 Task: Add a signature Aiden Davis containing Best regards, Aiden Davis to email address softage.10@softage.net and add a folder Business continuity
Action: Mouse moved to (103, 114)
Screenshot: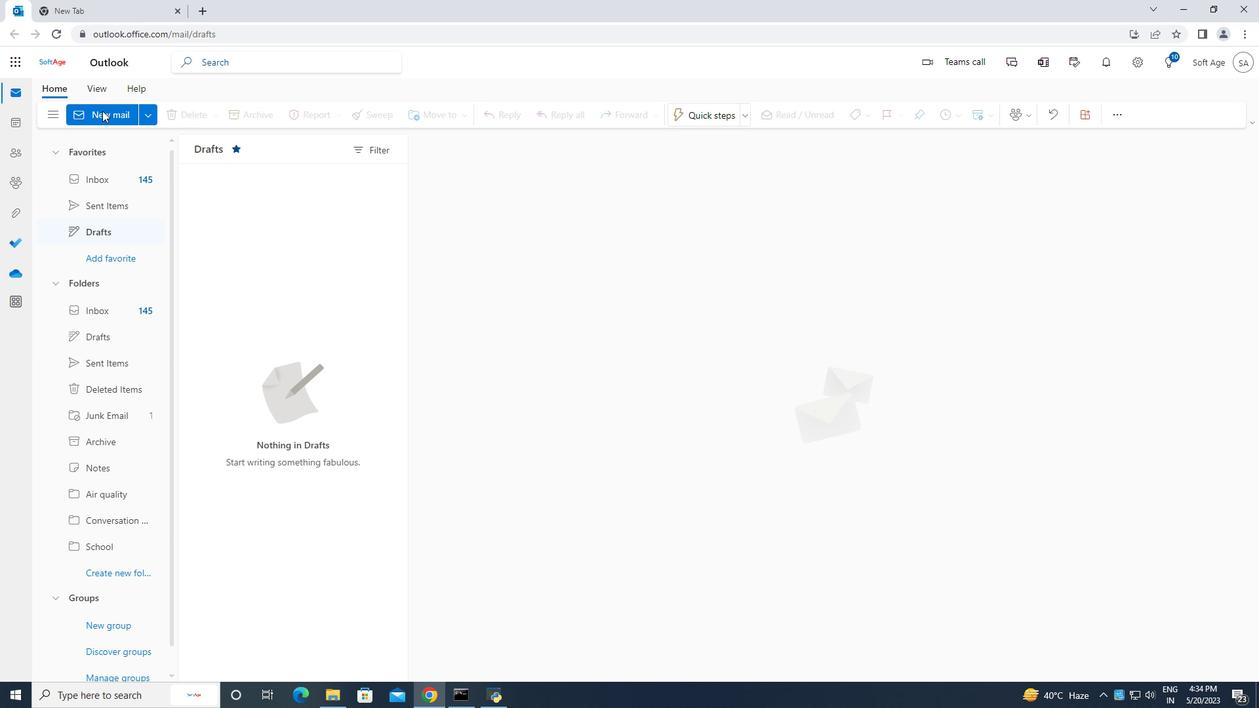 
Action: Mouse pressed left at (103, 114)
Screenshot: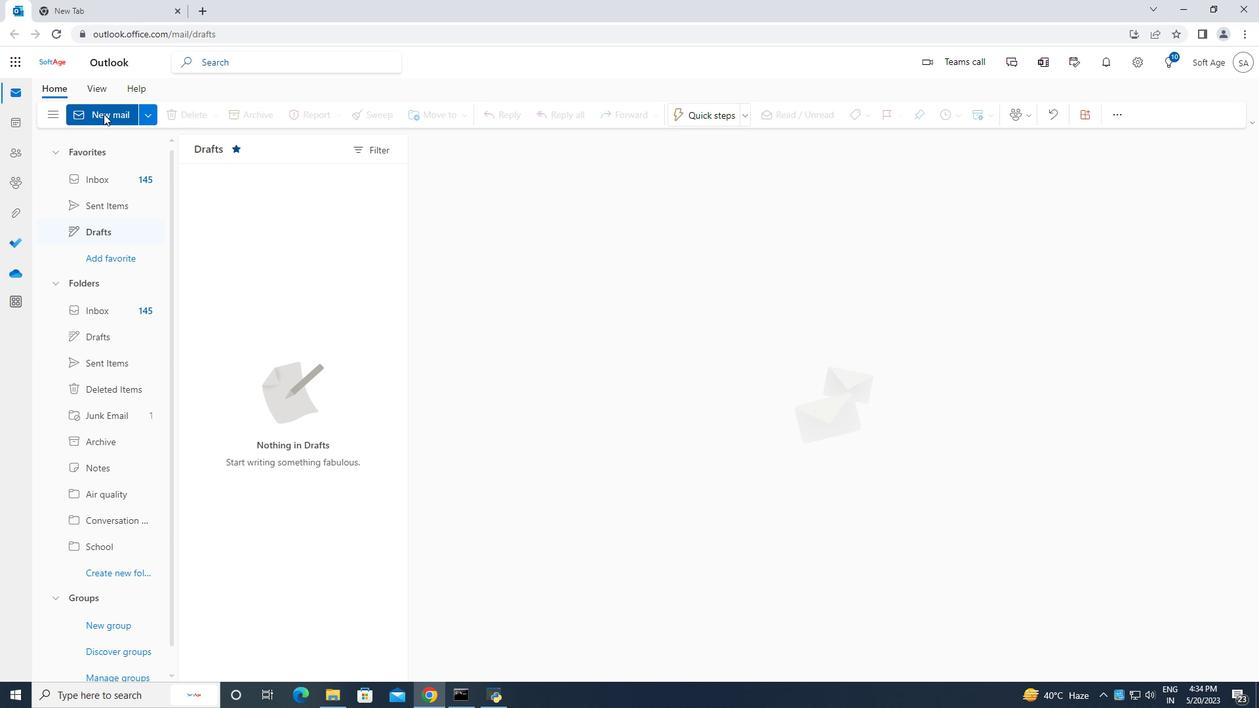 
Action: Mouse moved to (842, 117)
Screenshot: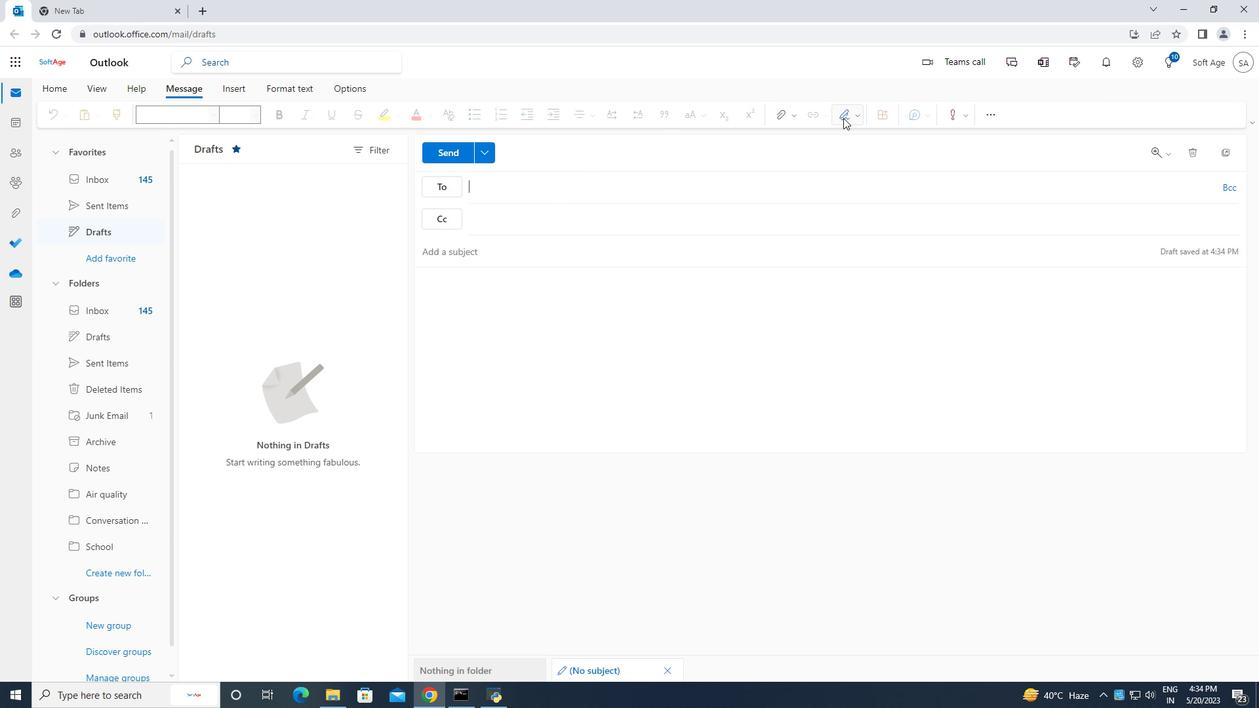 
Action: Mouse pressed left at (842, 117)
Screenshot: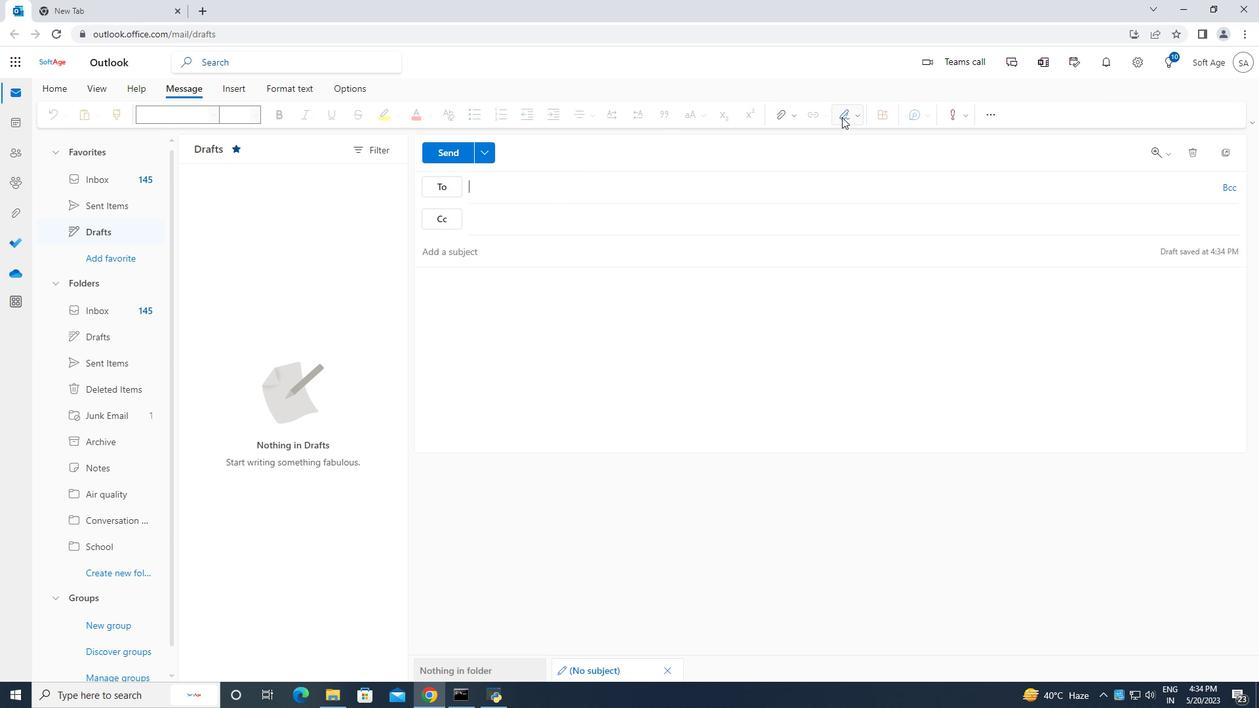
Action: Mouse moved to (805, 168)
Screenshot: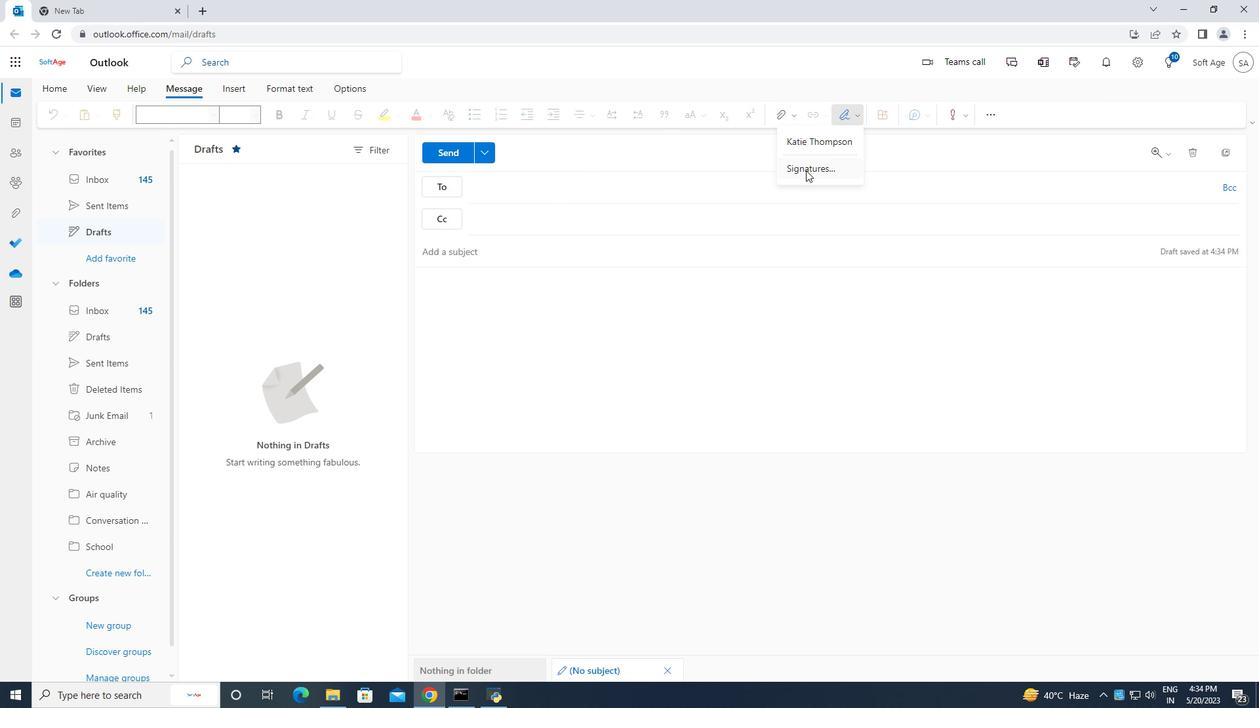 
Action: Mouse pressed left at (805, 168)
Screenshot: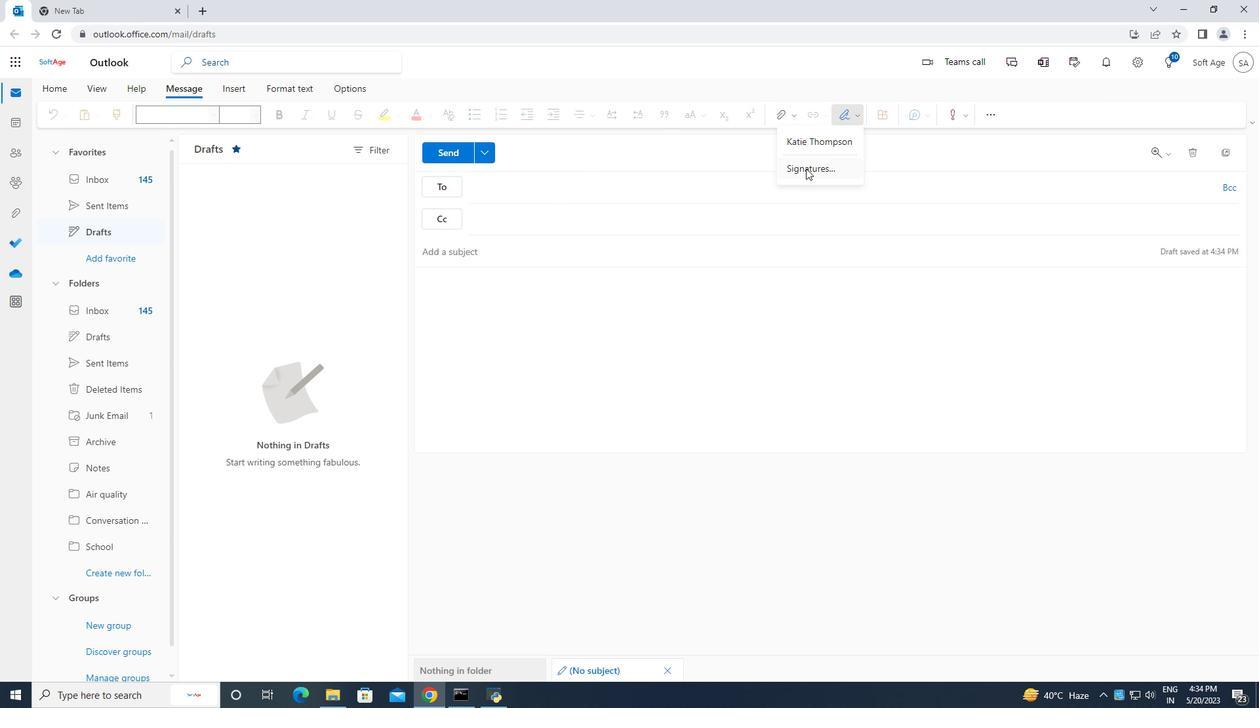 
Action: Mouse moved to (885, 217)
Screenshot: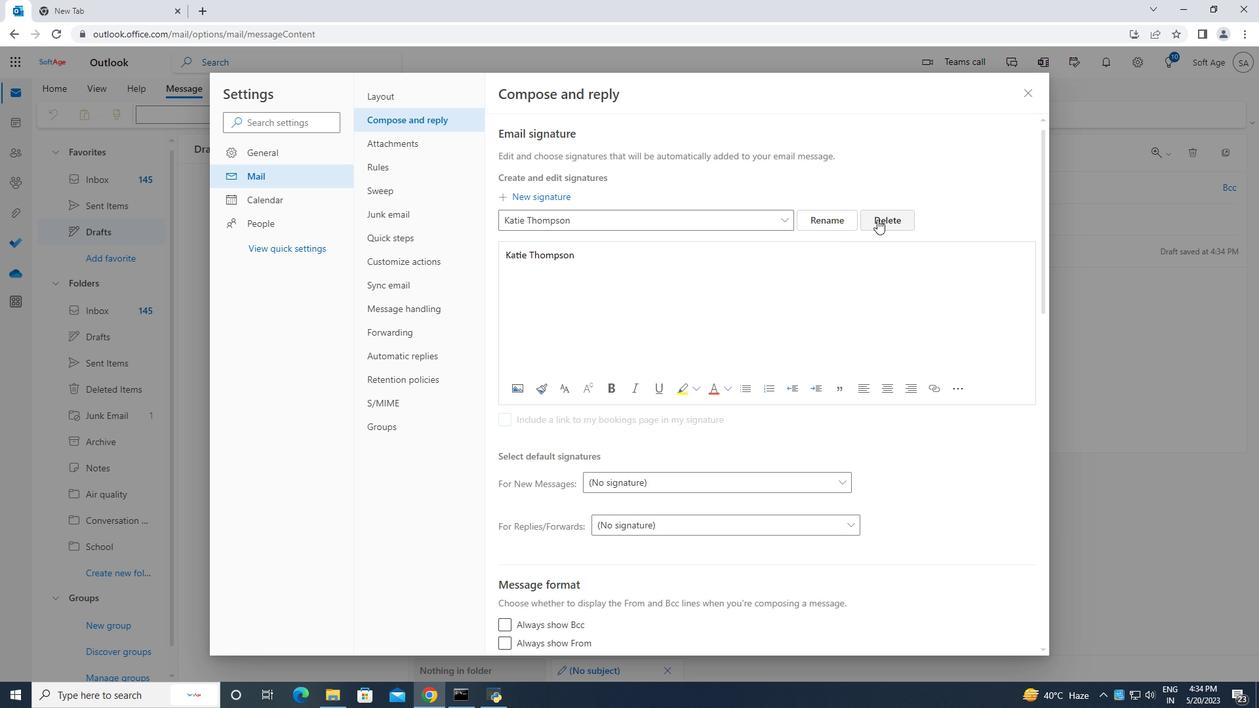 
Action: Mouse pressed left at (885, 217)
Screenshot: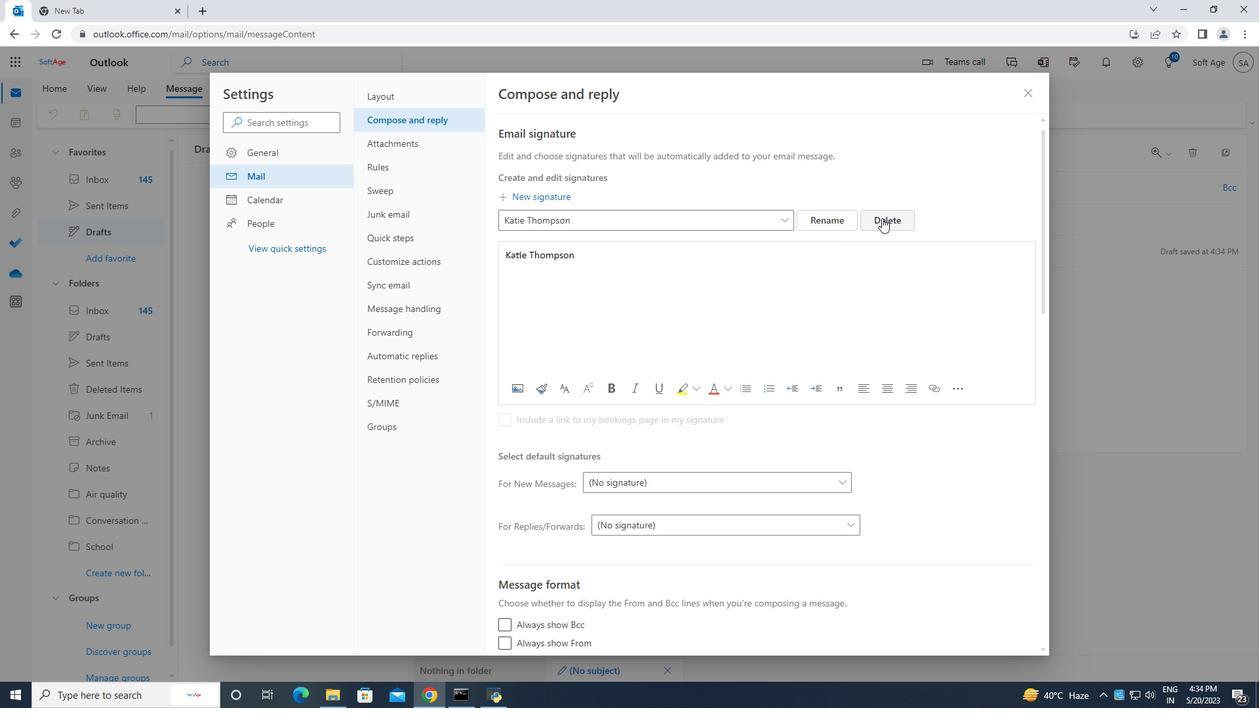
Action: Mouse moved to (629, 220)
Screenshot: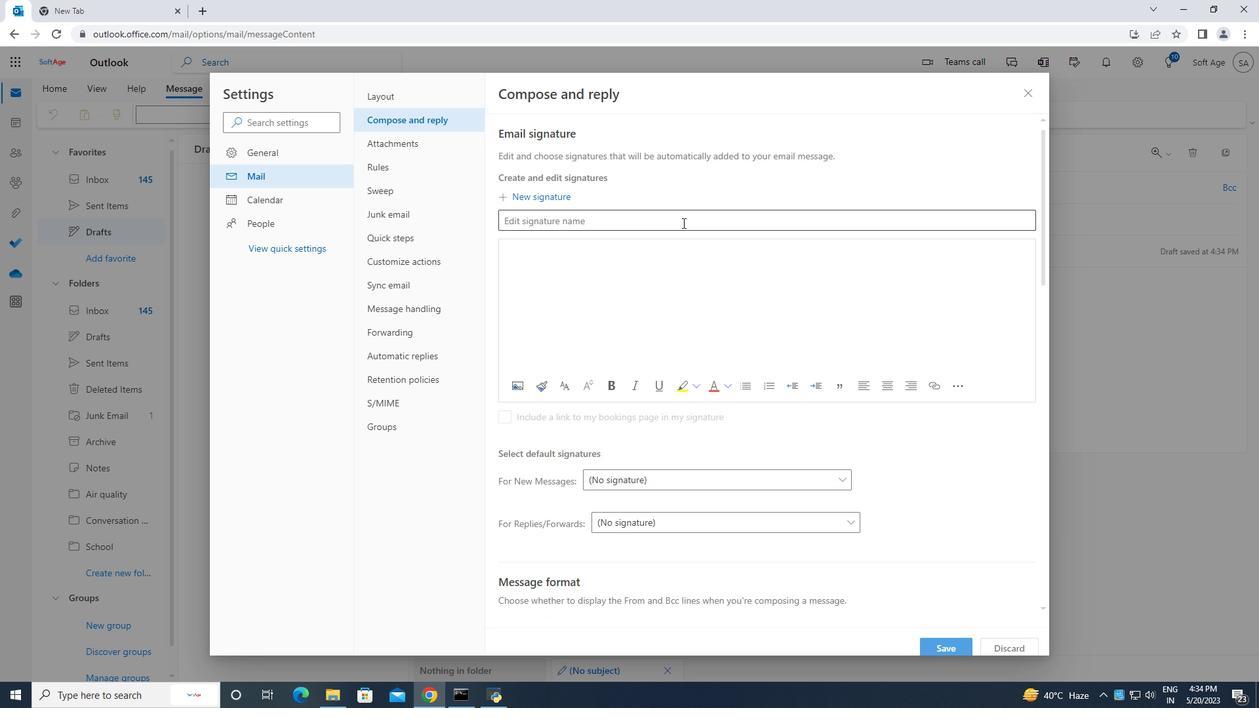 
Action: Mouse pressed left at (629, 220)
Screenshot: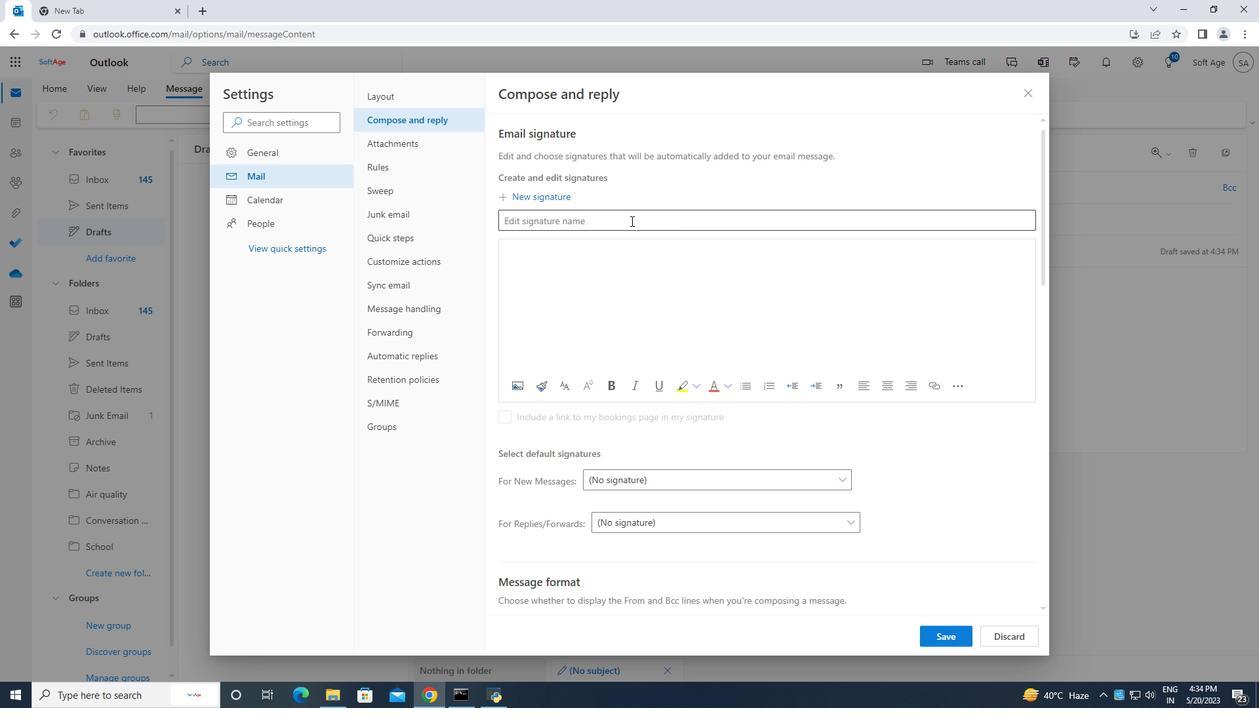 
Action: Key pressed <Key.caps_lock>A<Key.caps_lock>dieb<Key.backspace>n<Key.space><Key.backspace><Key.backspace><Key.backspace><Key.backspace><Key.backspace>iden<Key.space><Key.caps_lock>D<Key.caps_lock>avis
Screenshot: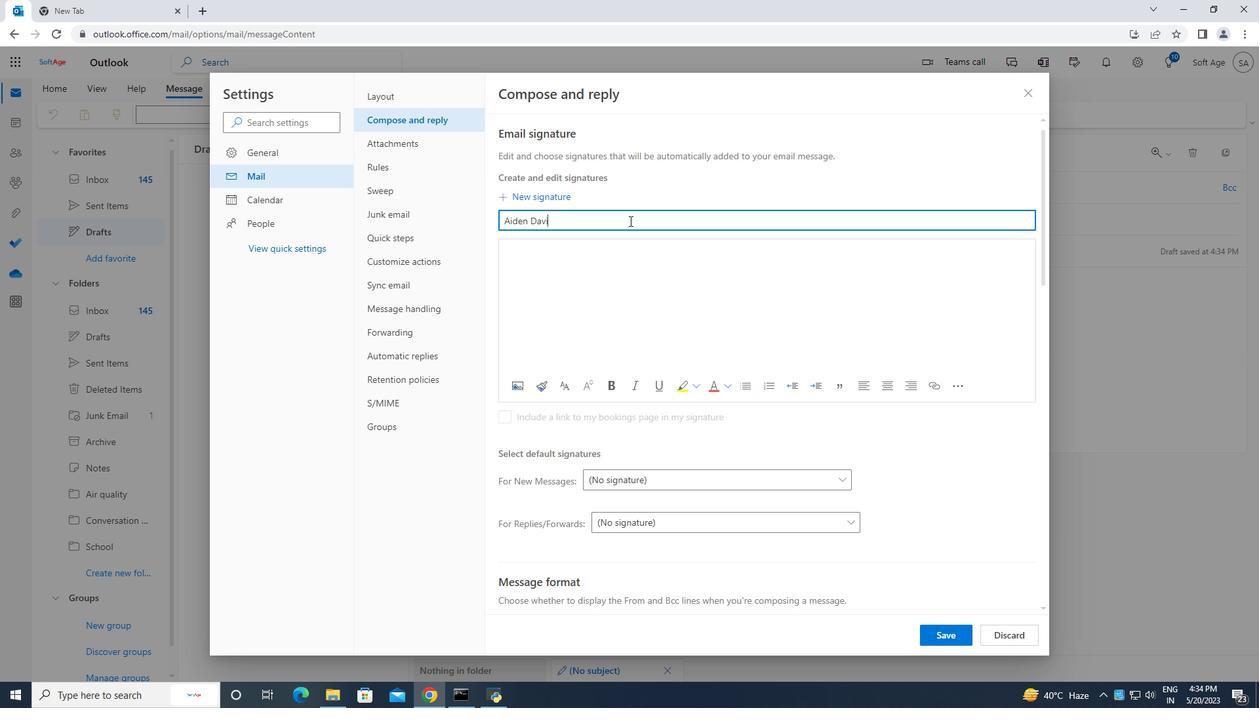 
Action: Mouse moved to (592, 257)
Screenshot: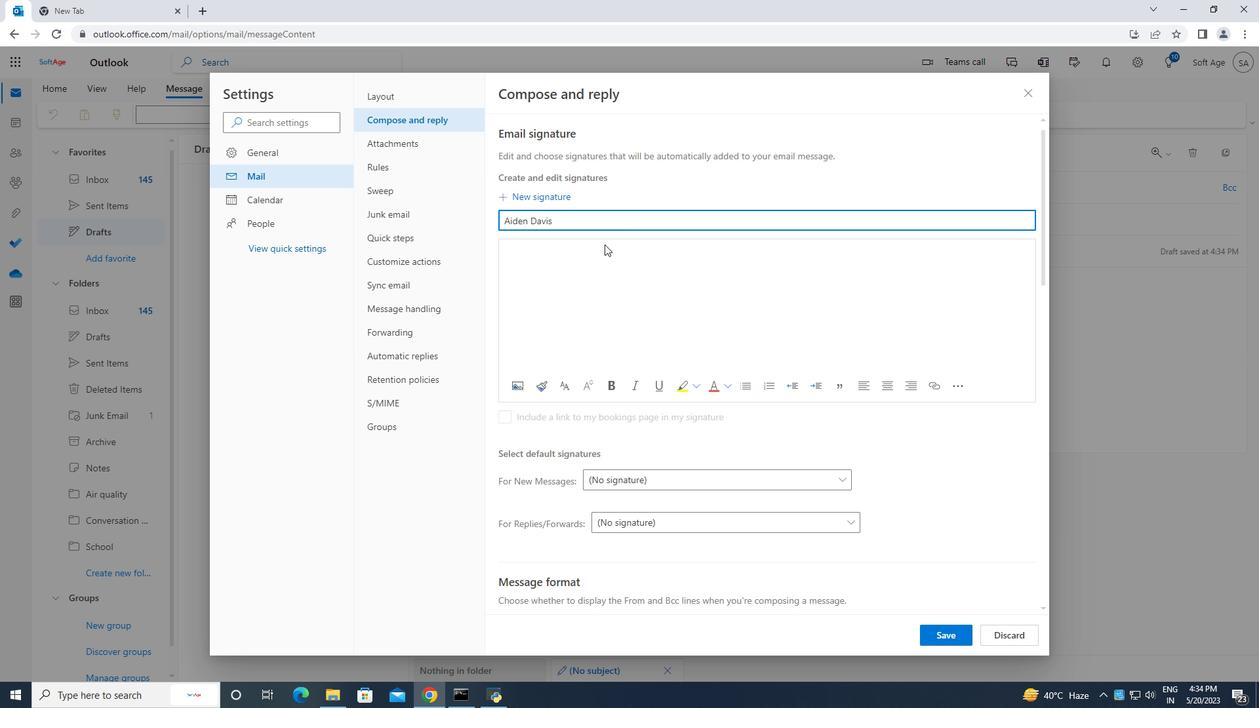 
Action: Mouse pressed left at (592, 257)
Screenshot: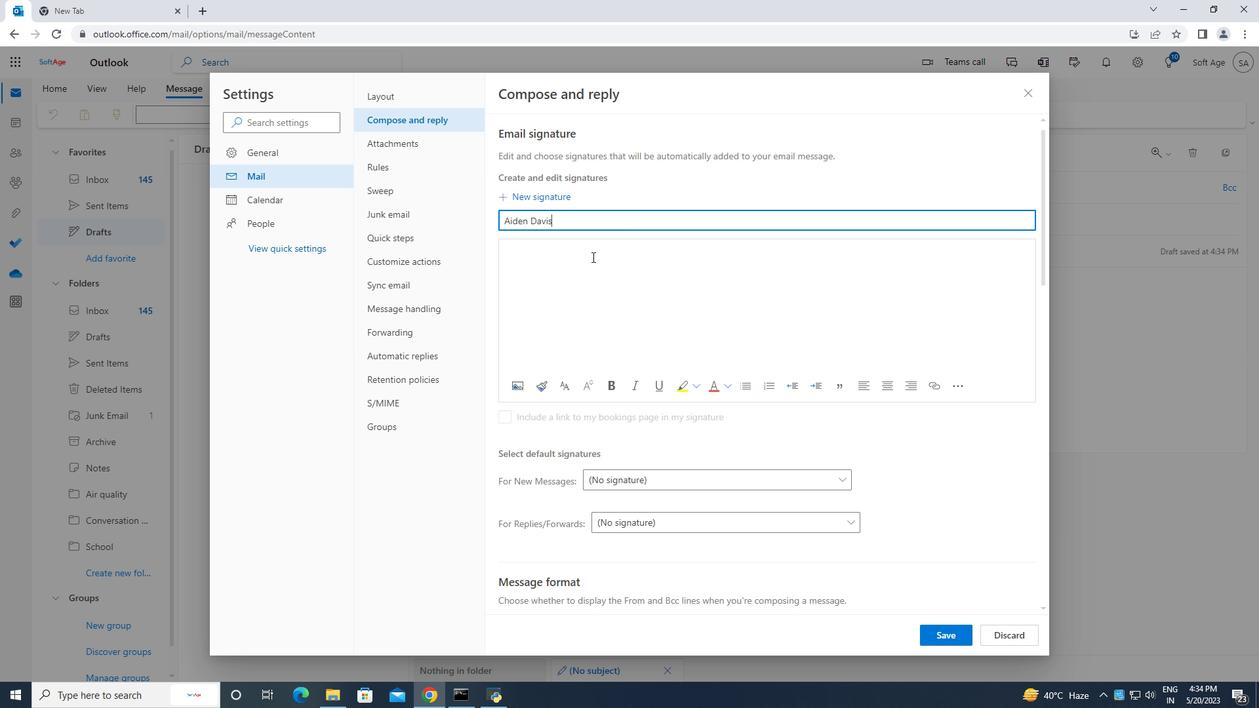 
Action: Key pressed <Key.caps_lock>A<Key.caps_lock>iden<Key.space><Key.caps_lock>D<Key.caps_lock>avas
Screenshot: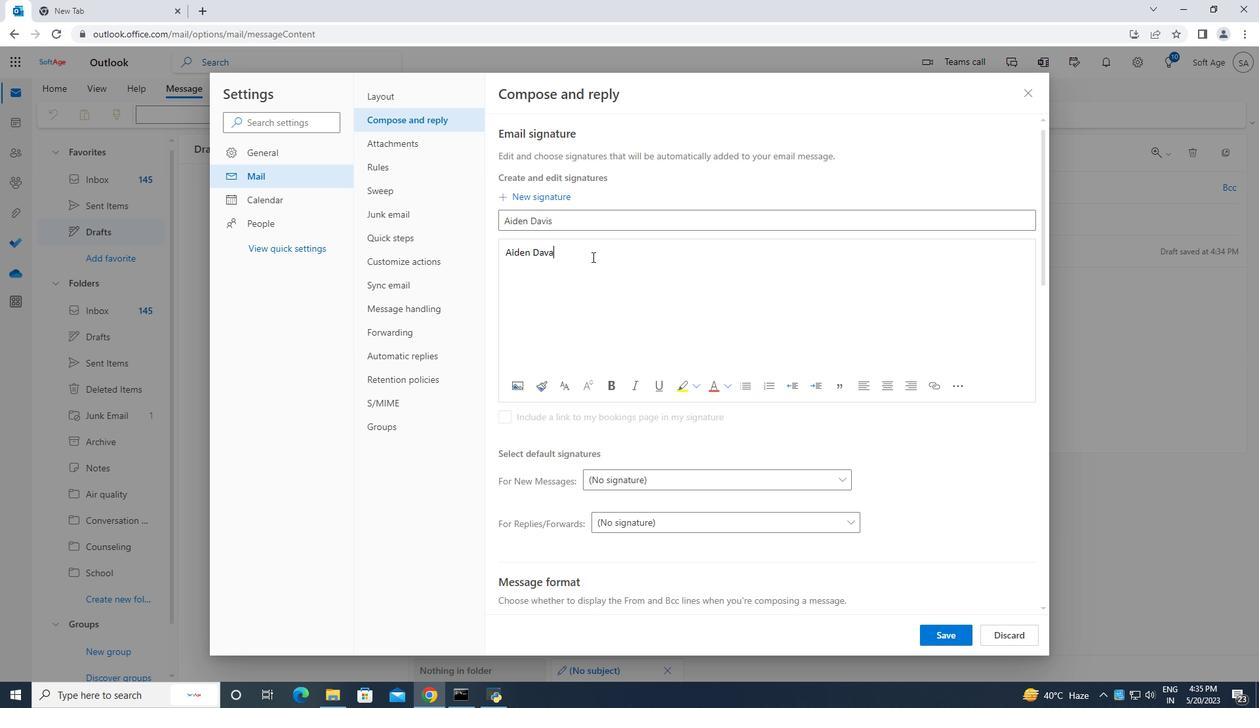 
Action: Mouse moved to (951, 636)
Screenshot: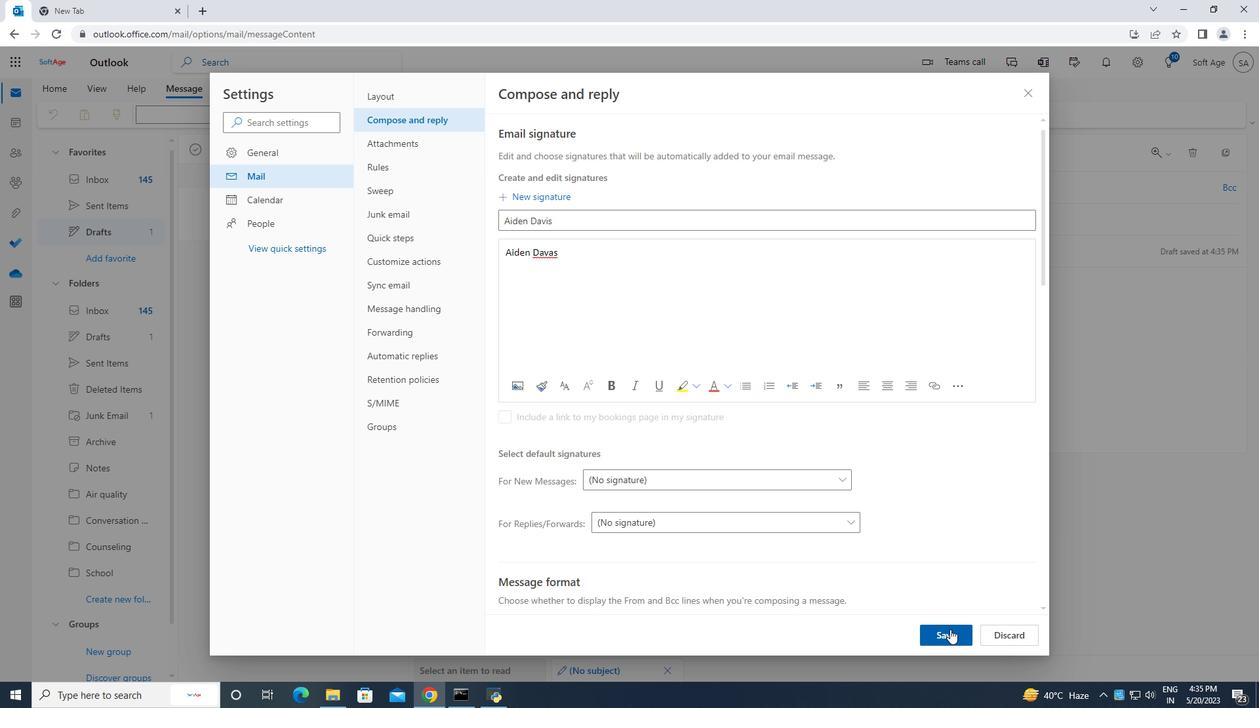 
Action: Mouse pressed left at (951, 636)
Screenshot: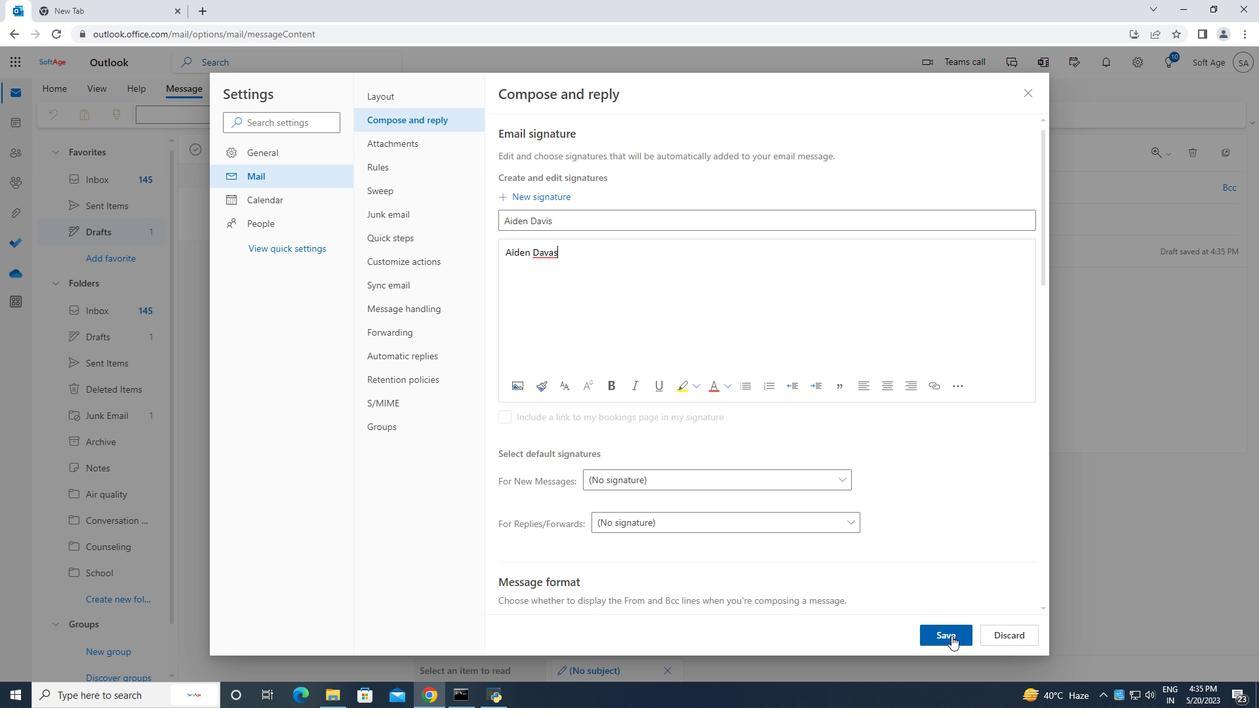
Action: Mouse moved to (559, 260)
Screenshot: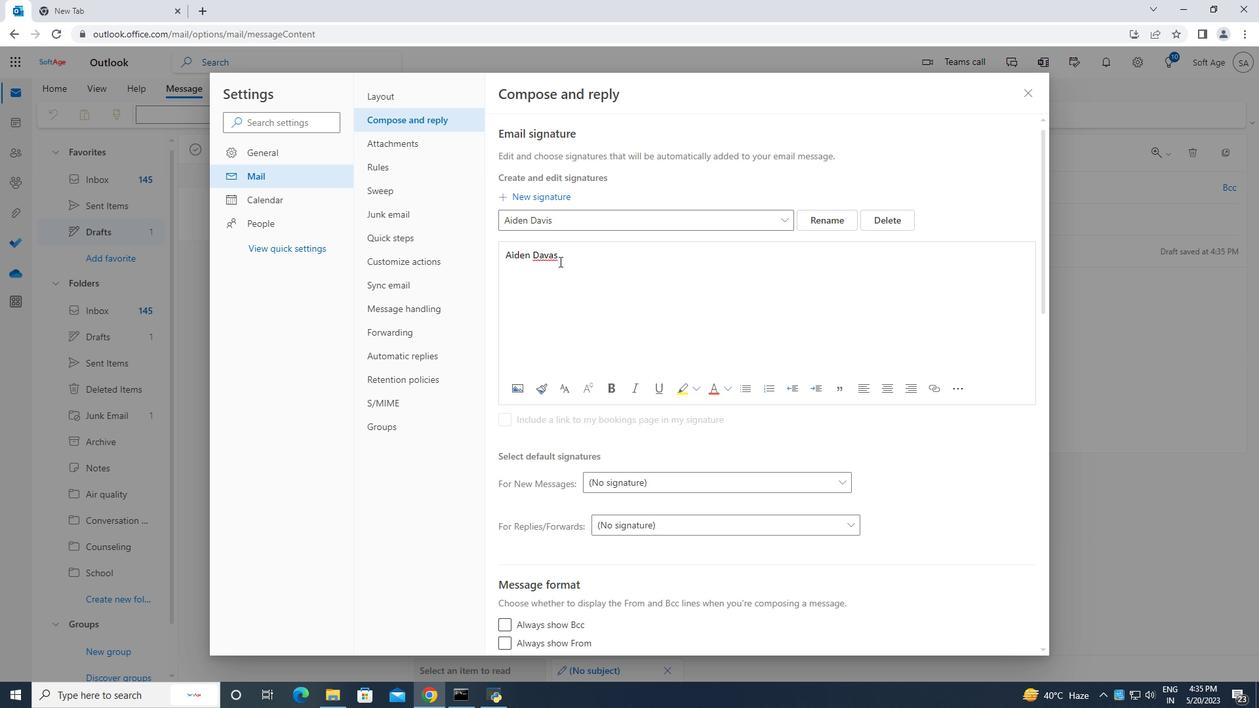 
Action: Key pressed <Key.backspace><Key.backspace>is
Screenshot: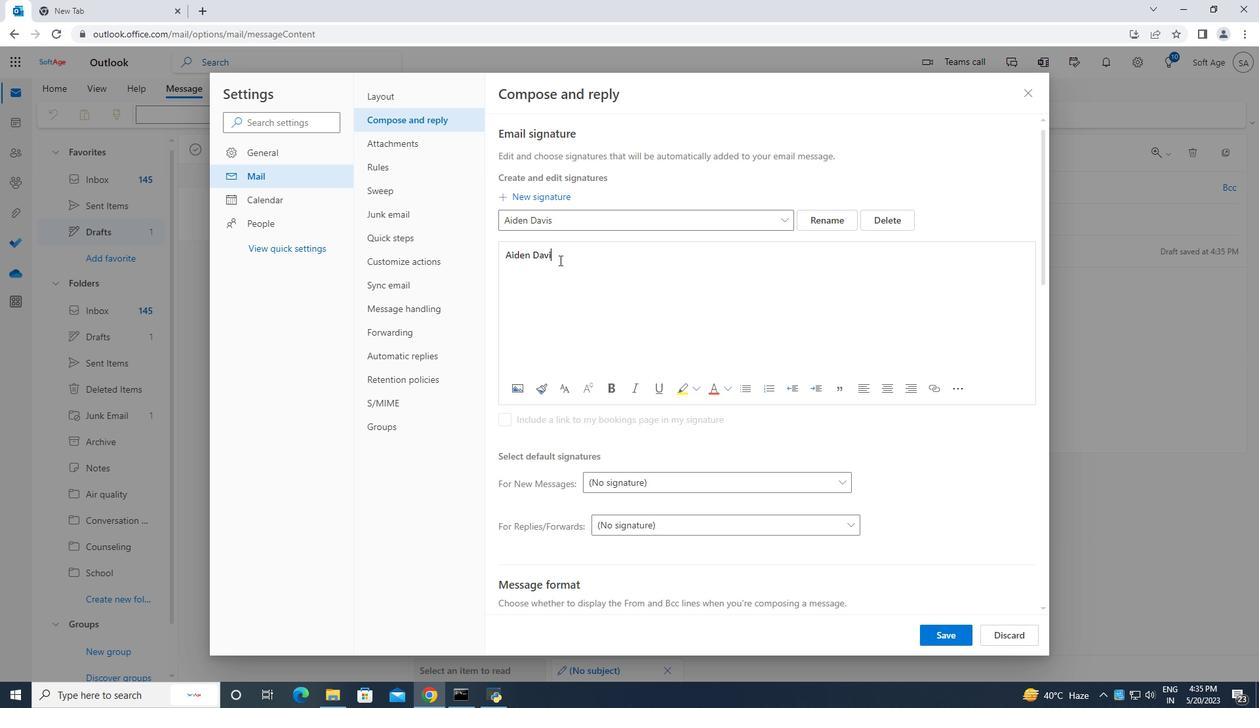 
Action: Mouse moved to (949, 635)
Screenshot: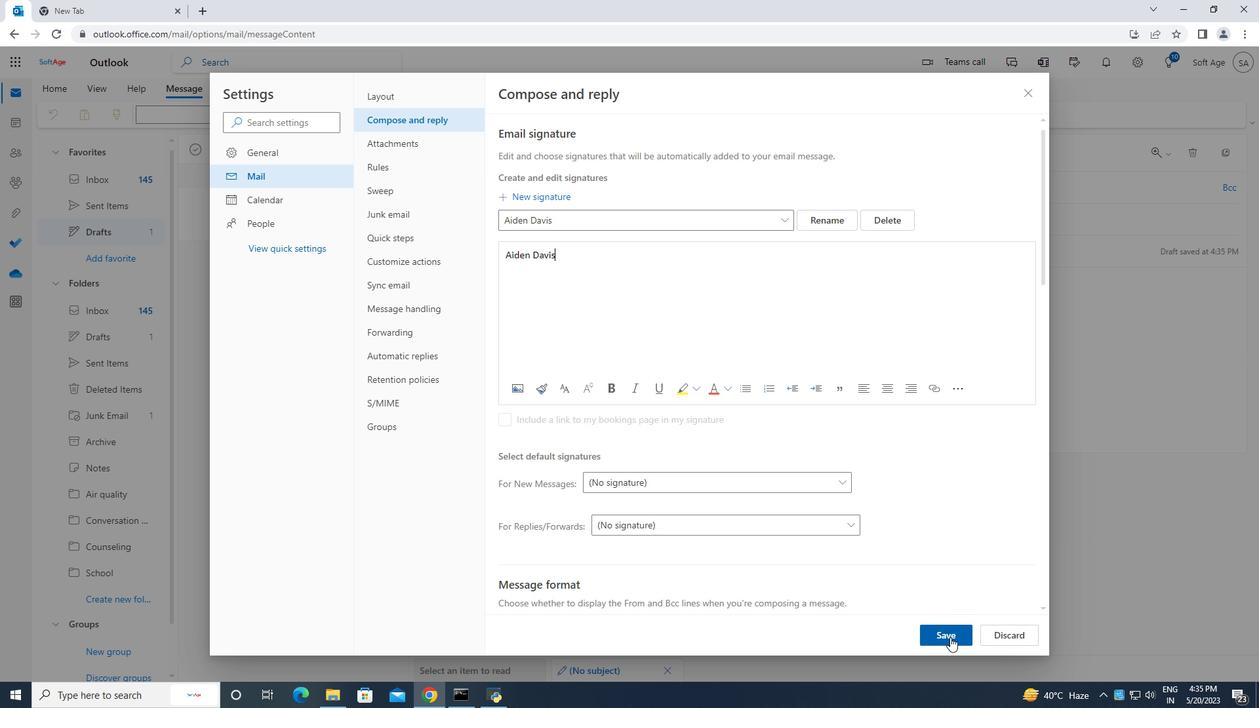 
Action: Mouse pressed left at (949, 635)
Screenshot: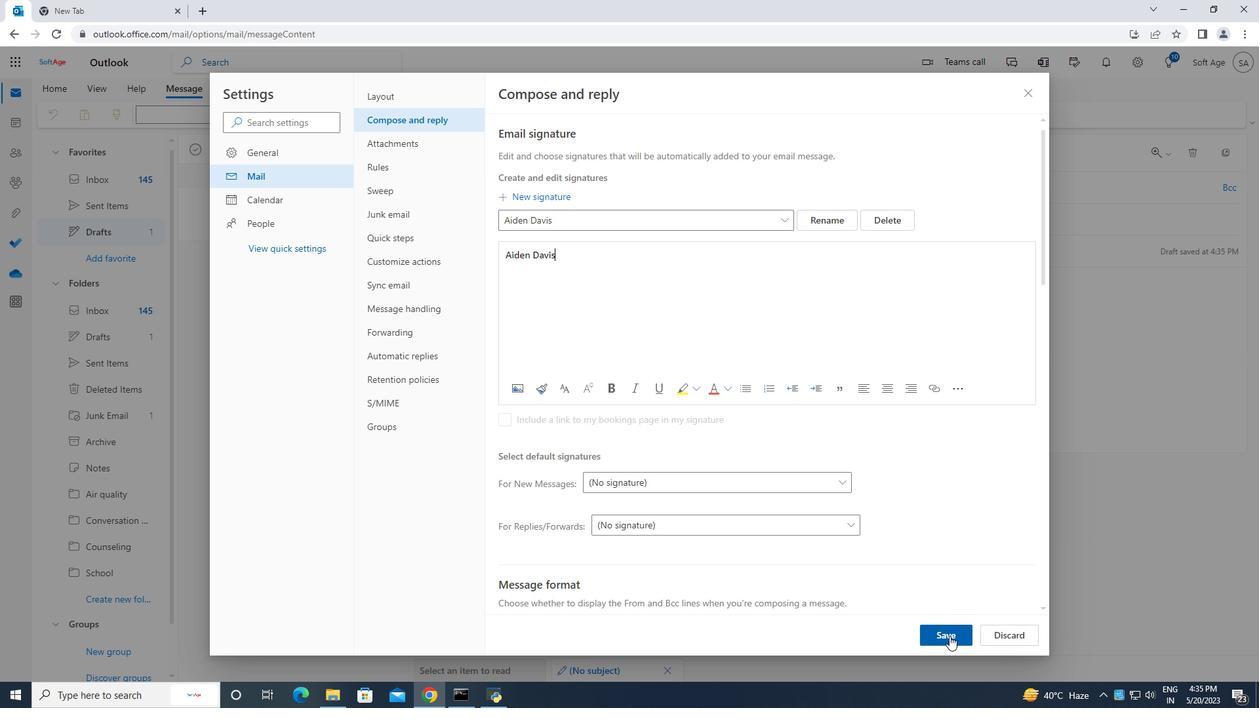 
Action: Mouse moved to (1032, 92)
Screenshot: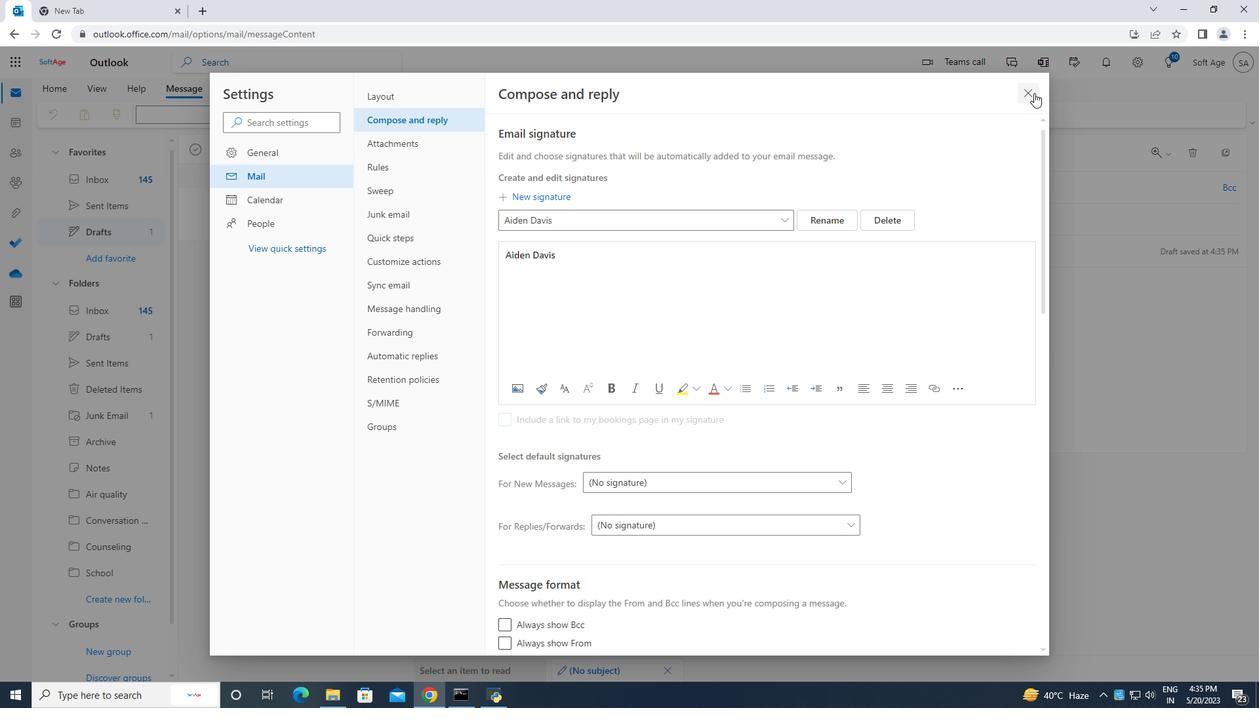 
Action: Mouse pressed left at (1032, 92)
Screenshot: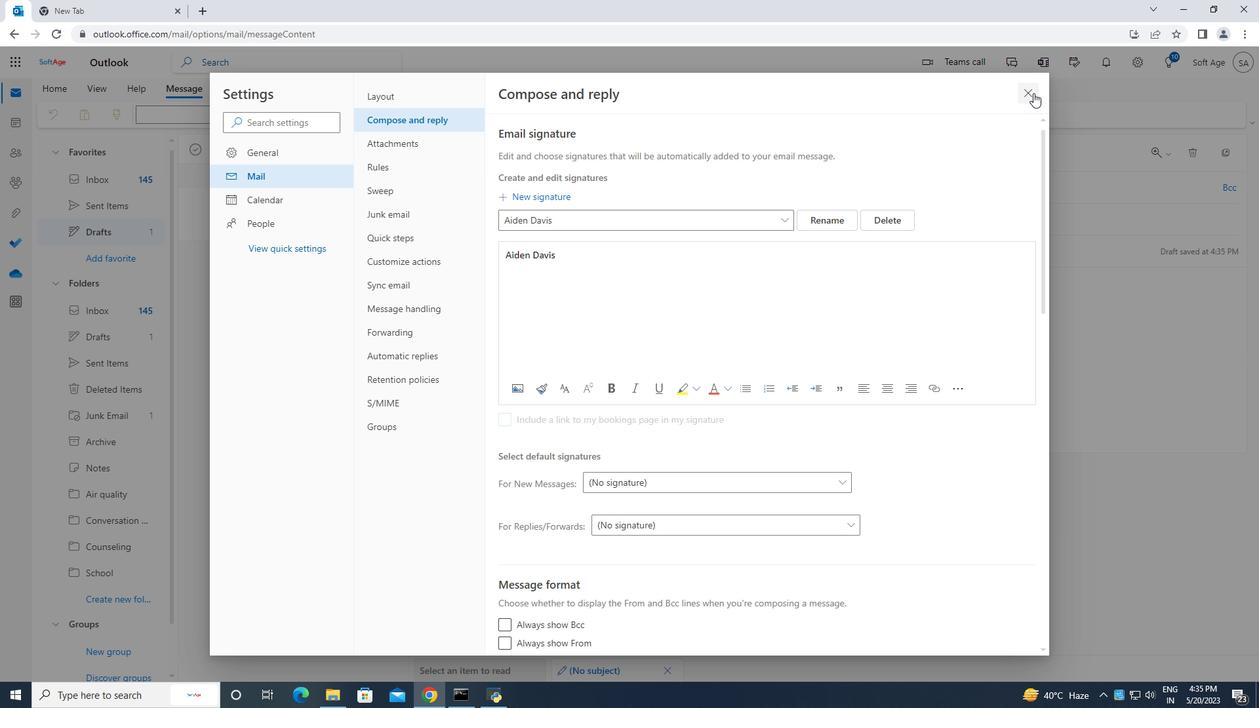 
Action: Mouse moved to (848, 114)
Screenshot: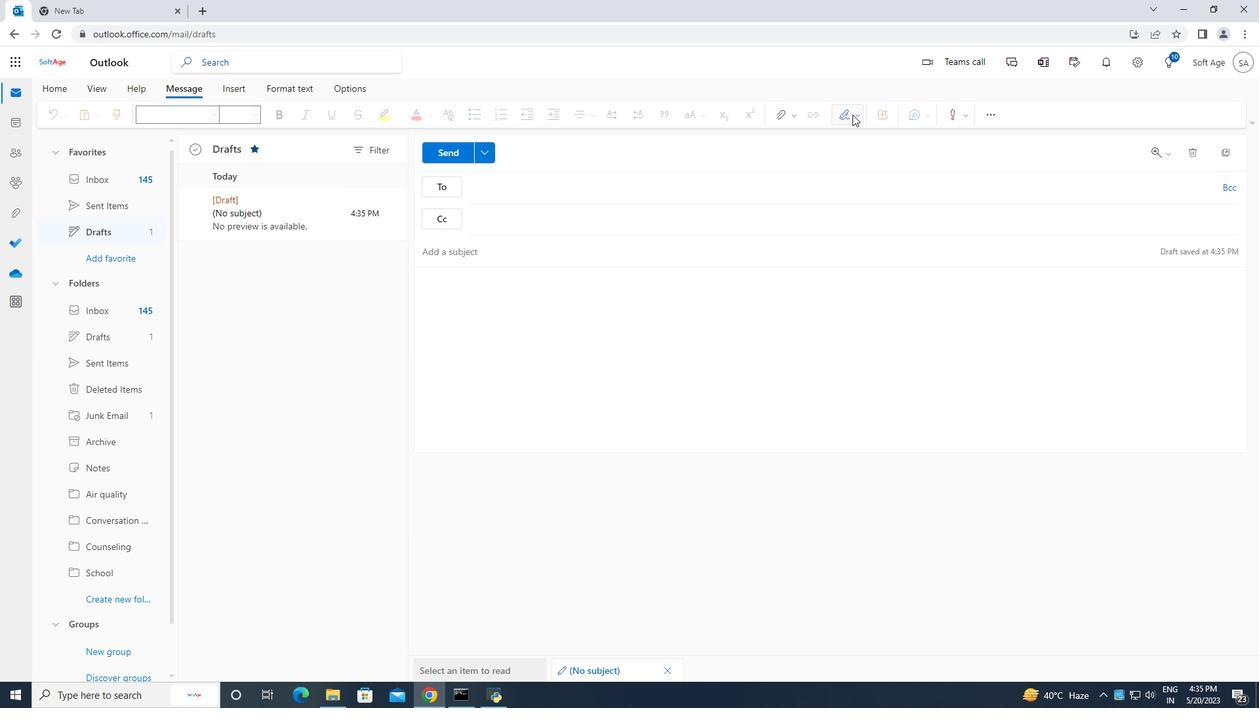 
Action: Mouse pressed left at (848, 114)
Screenshot: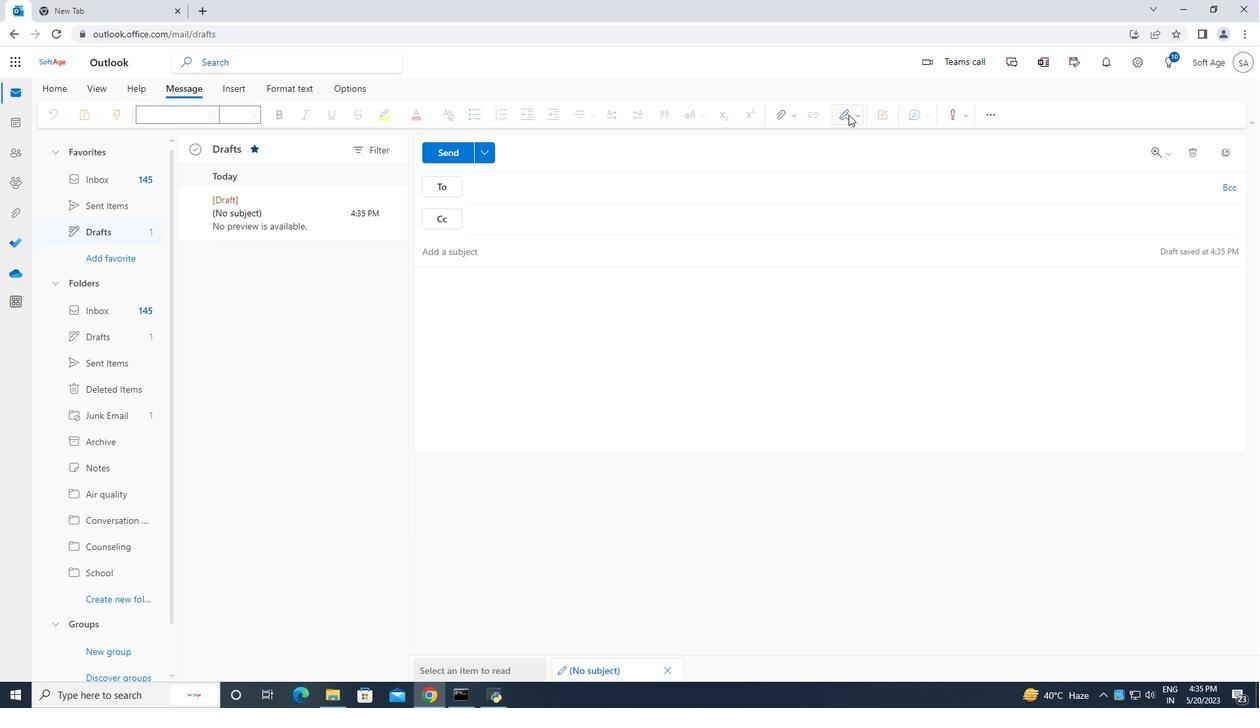 
Action: Mouse moved to (825, 143)
Screenshot: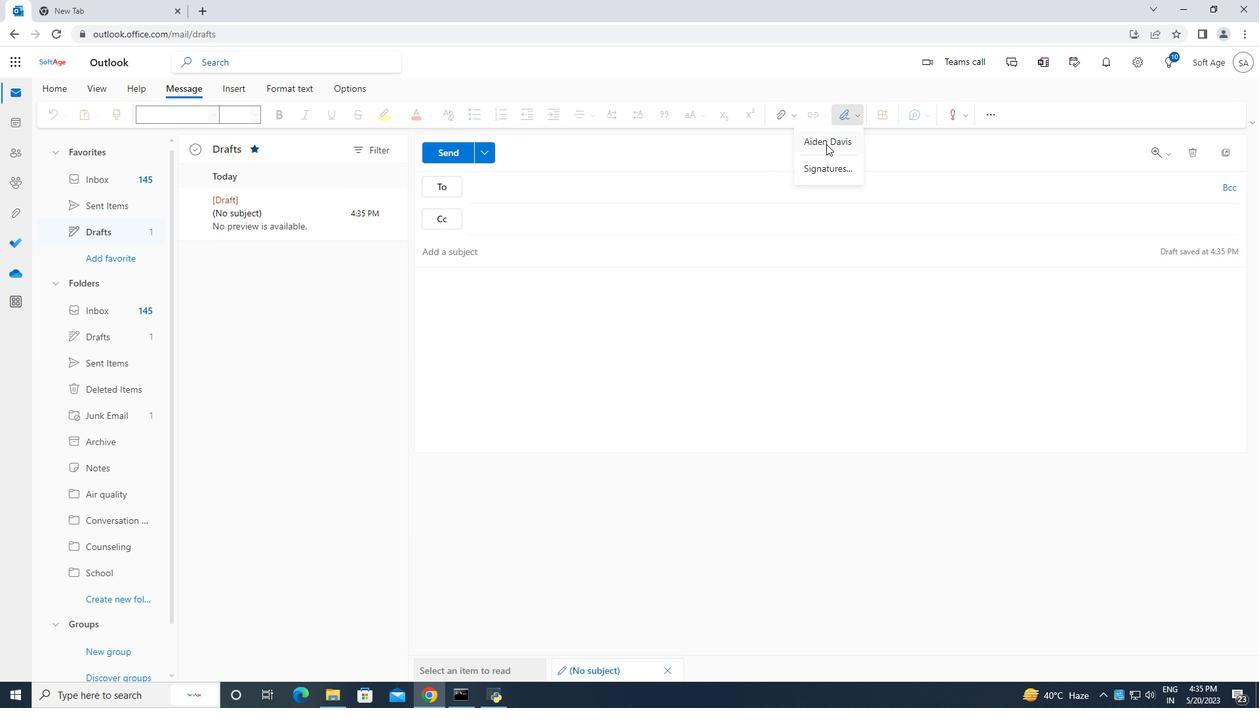 
Action: Mouse pressed left at (825, 143)
Screenshot: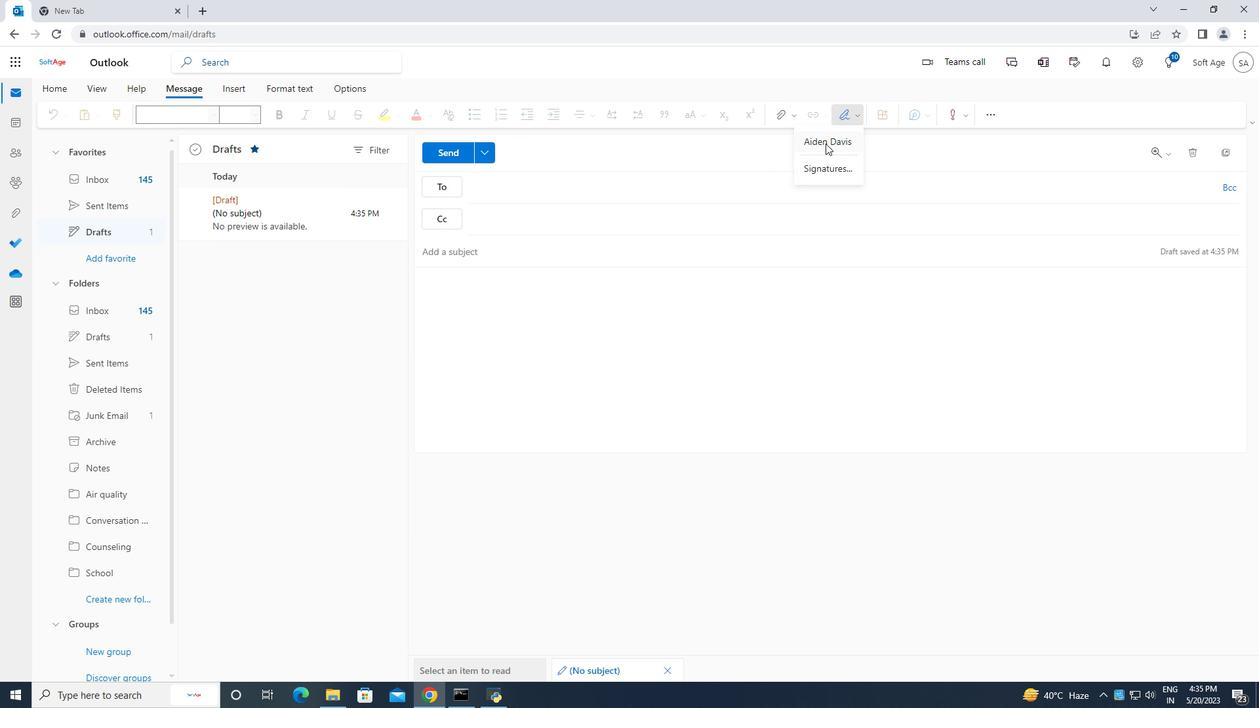 
Action: Mouse moved to (449, 285)
Screenshot: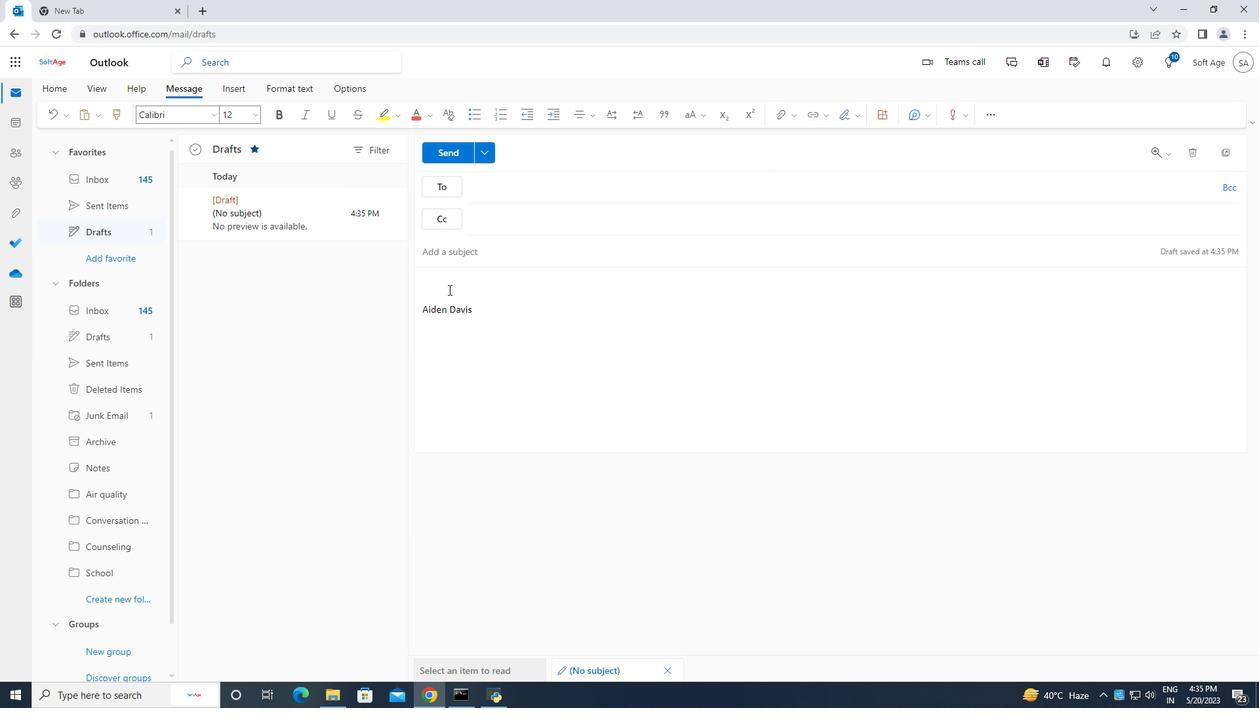 
Action: Mouse pressed left at (449, 285)
Screenshot: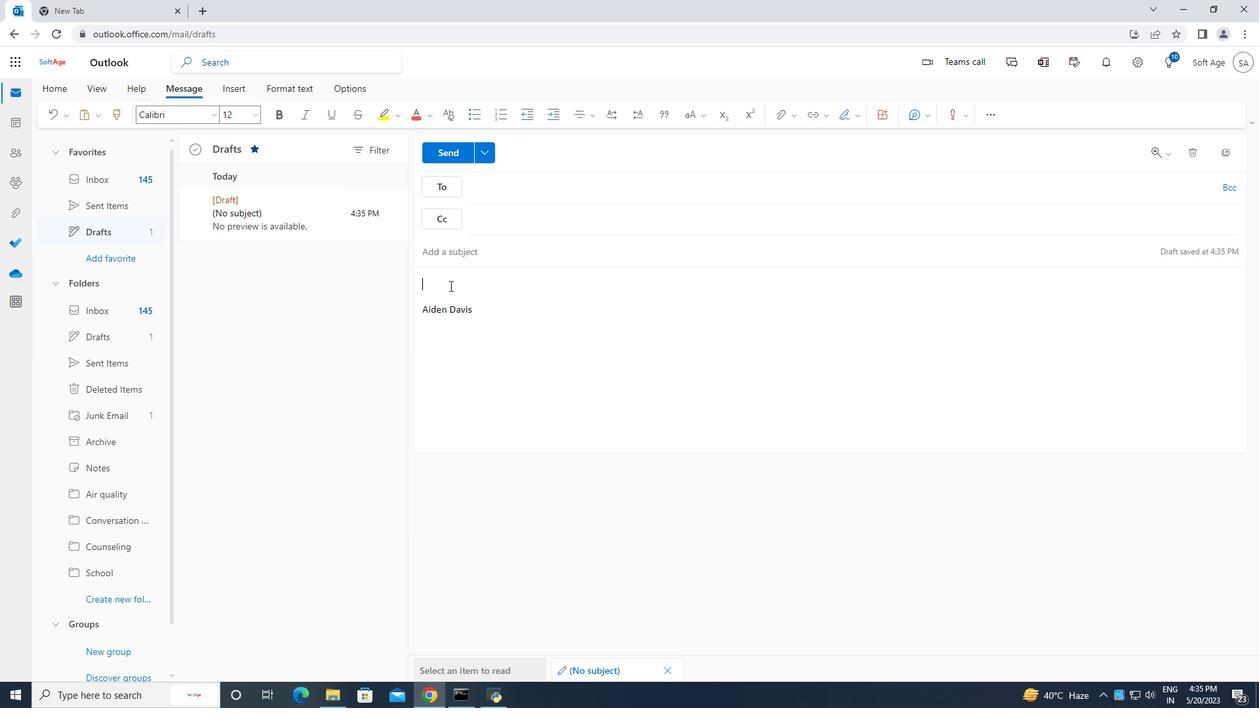 
Action: Key pressed <Key.caps_lock>C<Key.caps_lock>ontaining<Key.space><Key.caps_lock>B<Key.caps_lock>est<Key.space><Key.caps_lock>W<Key.caps_lock>ishes,<Key.space><Key.caps_lock>A<Key.caps_lock>d<Key.backspace>iden<Key.space><Key.caps_lock>D<Key.caps_lock>avis
Screenshot: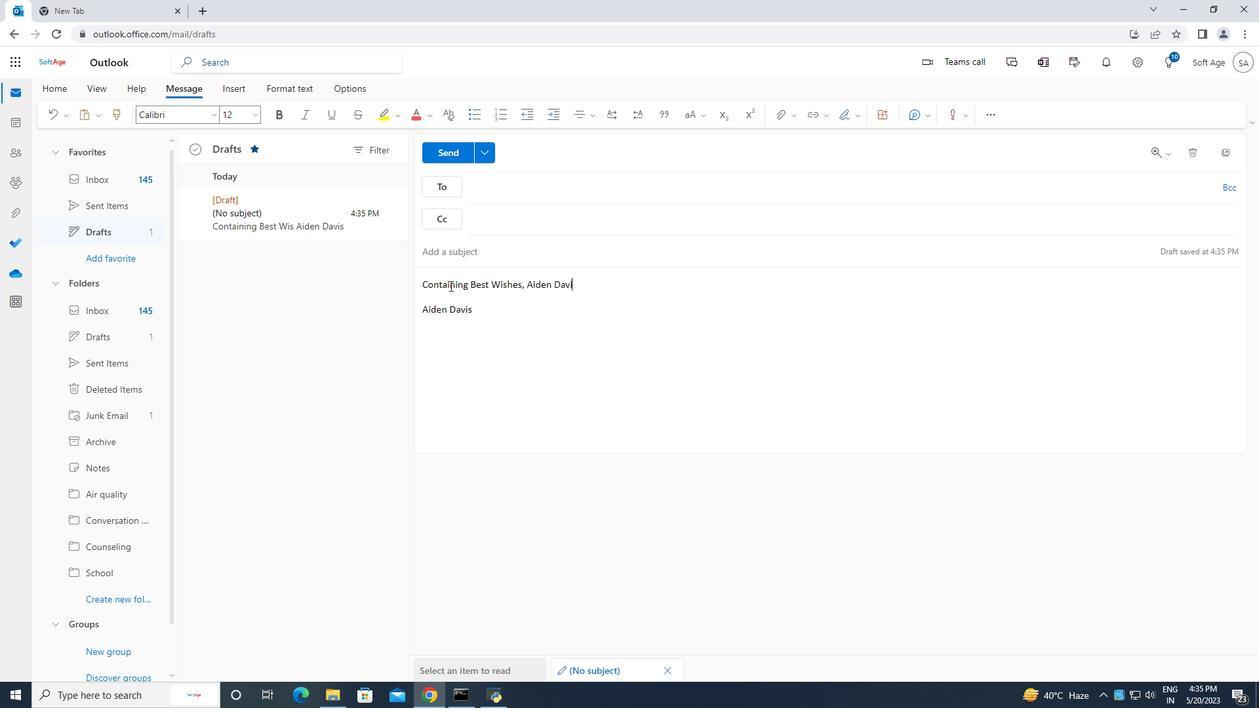 
Action: Mouse moved to (544, 187)
Screenshot: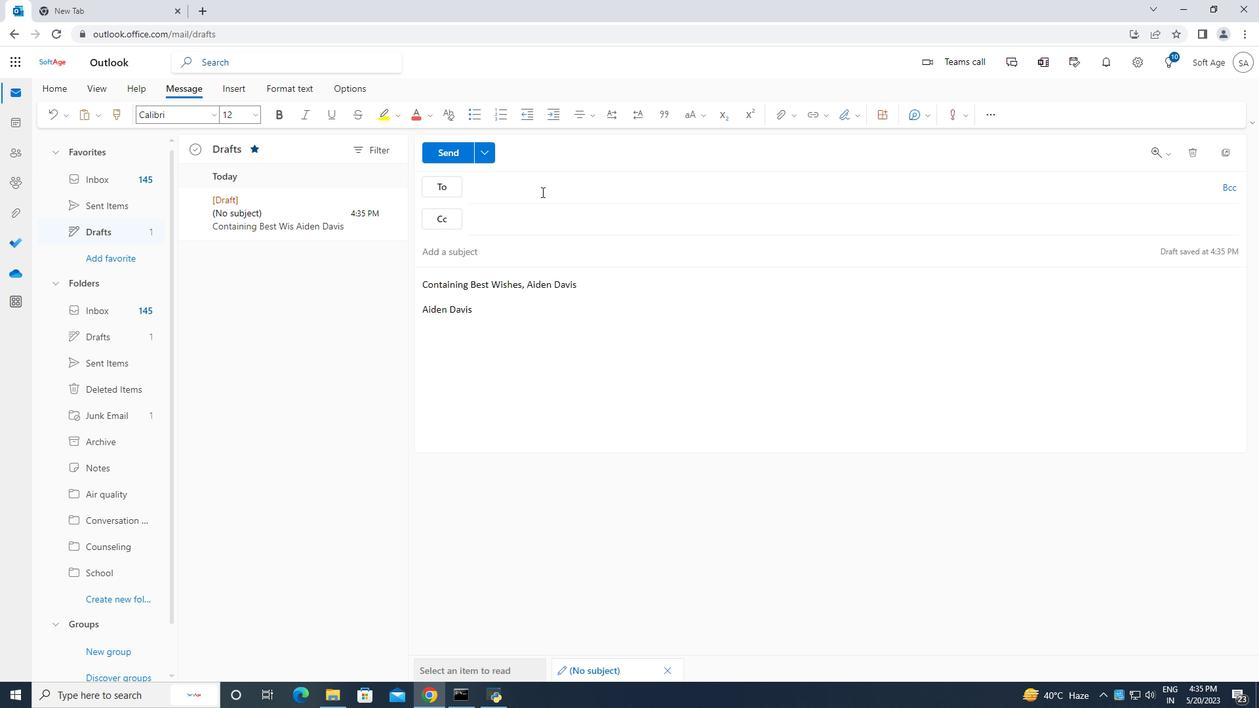 
Action: Mouse pressed left at (544, 187)
Screenshot: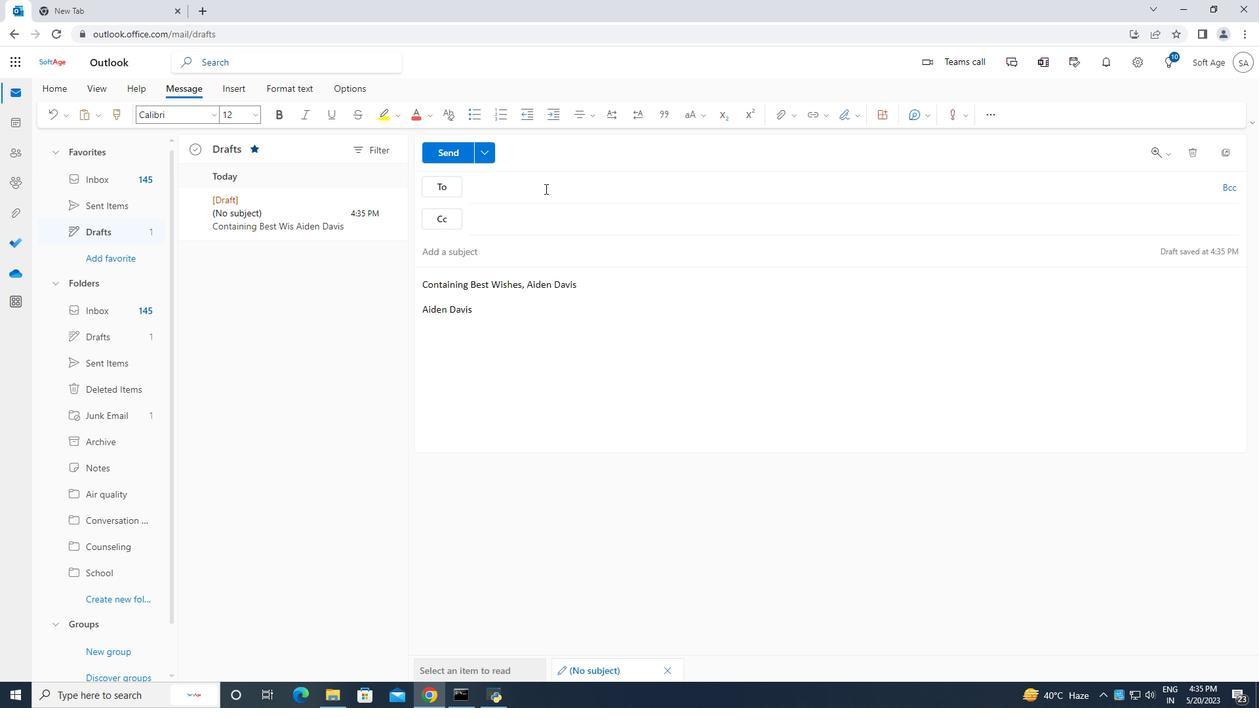 
Action: Key pressed <Key.caps_lock>S<Key.caps_lock>ofta<Key.backspace><Key.backspace>tage<Key.backspace><Key.backspace><Key.backspace>age
Screenshot: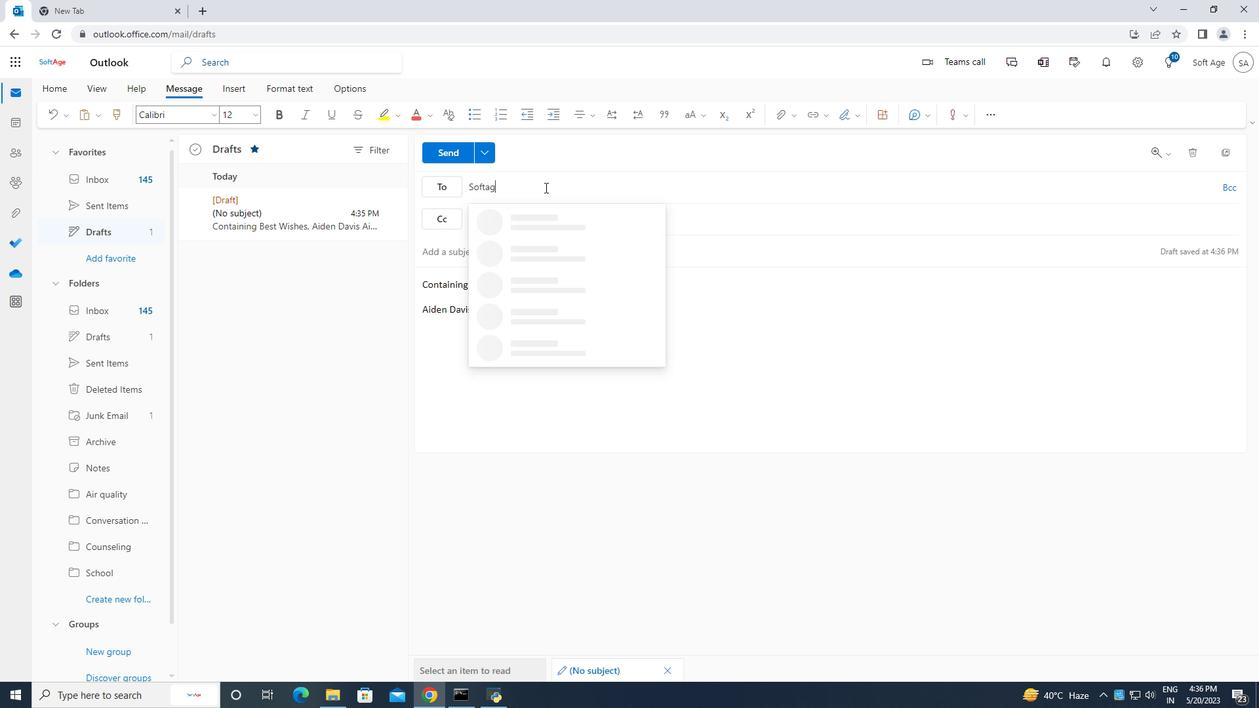 
Action: Mouse moved to (582, 220)
Screenshot: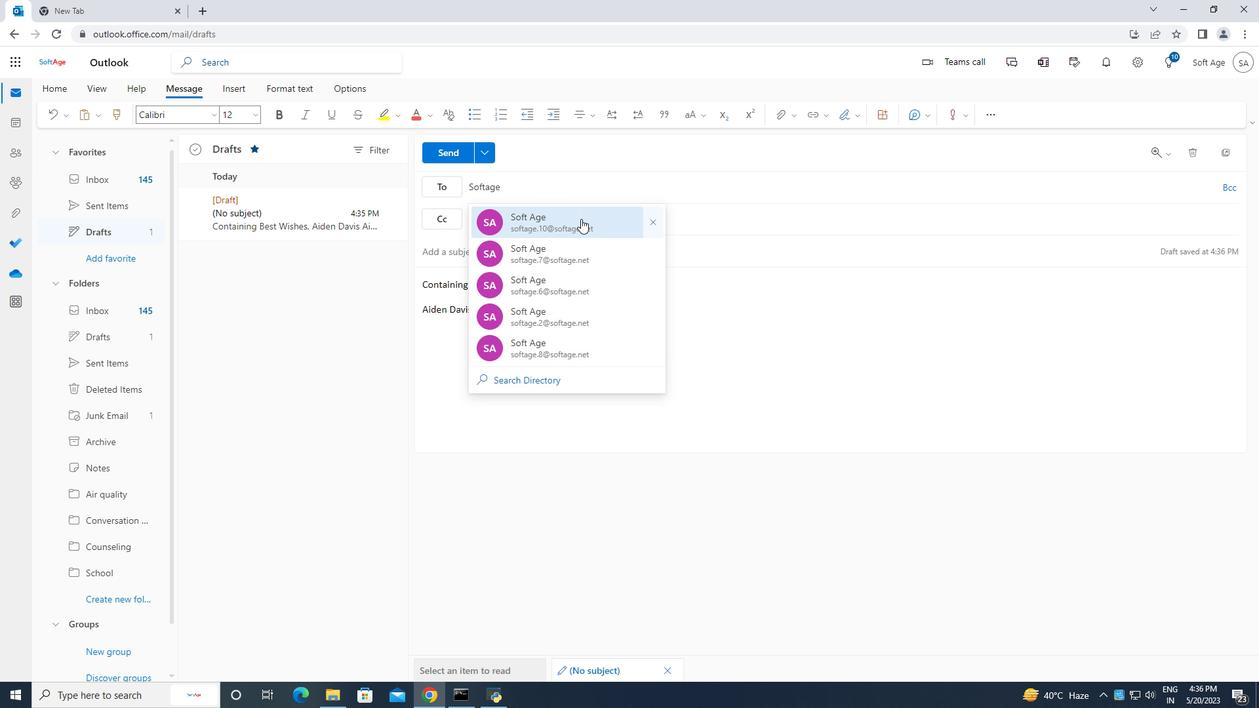 
Action: Mouse pressed left at (582, 220)
Screenshot: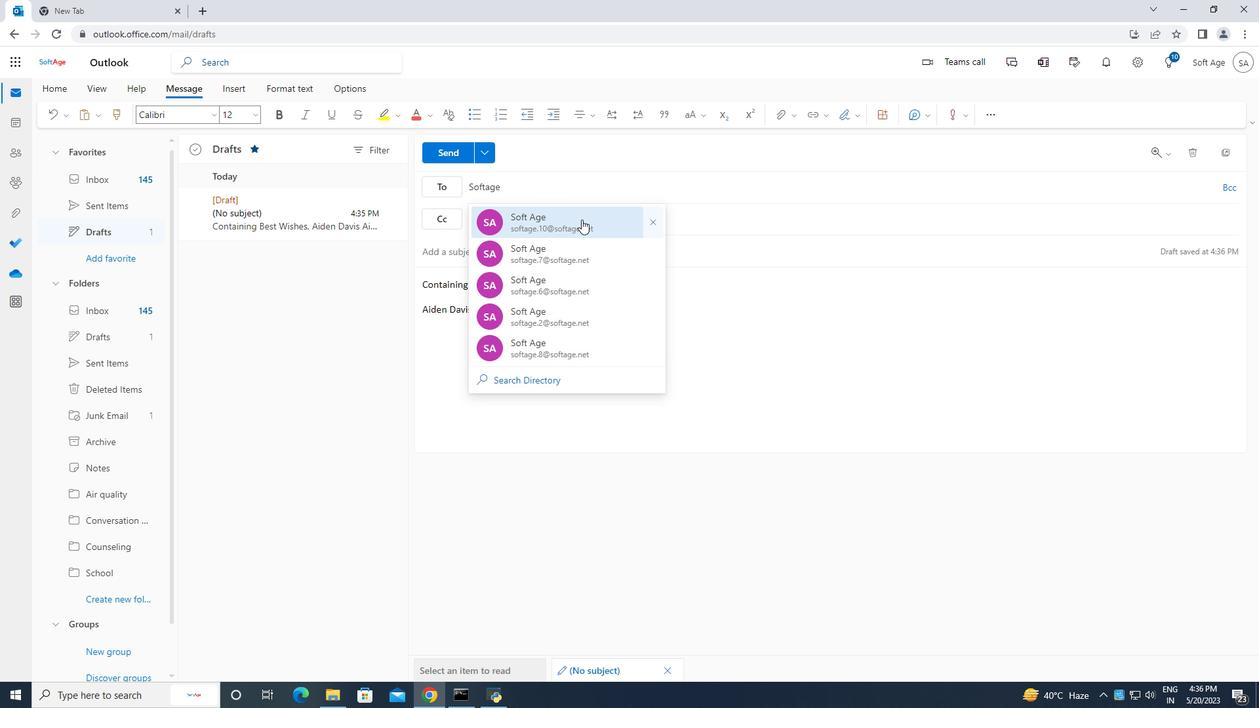 
Action: Mouse moved to (783, 118)
Screenshot: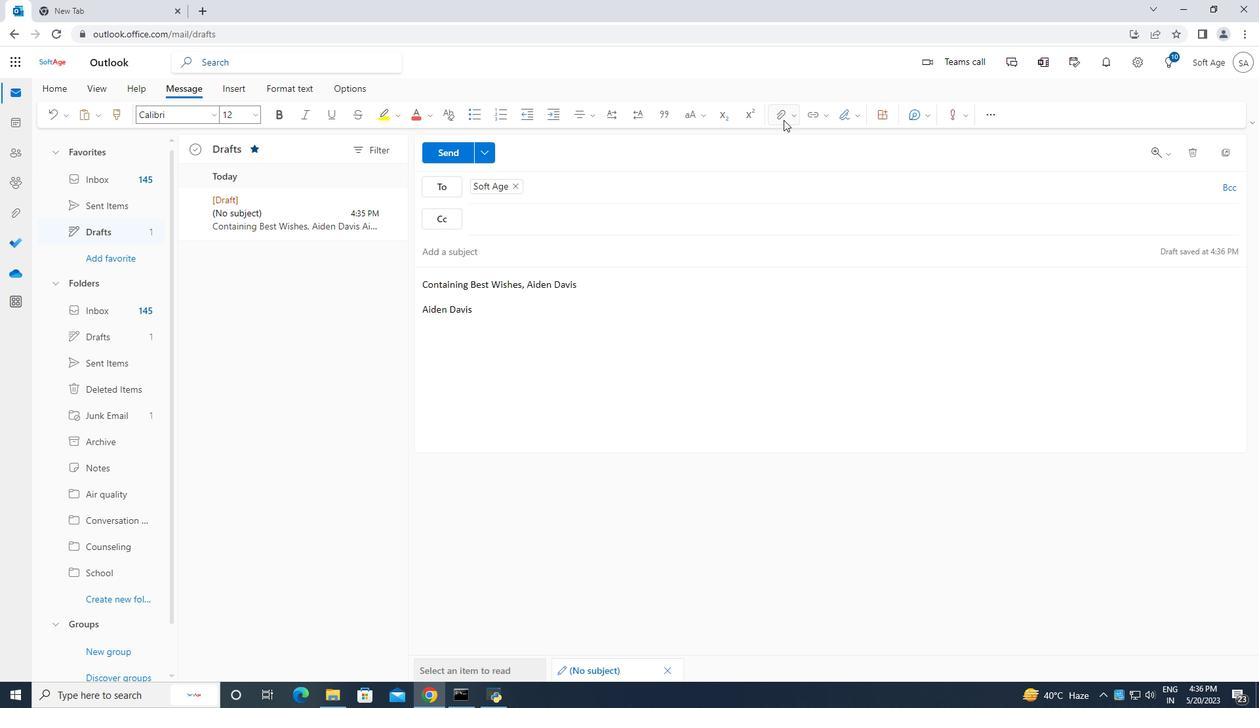 
Action: Mouse pressed left at (783, 118)
Screenshot: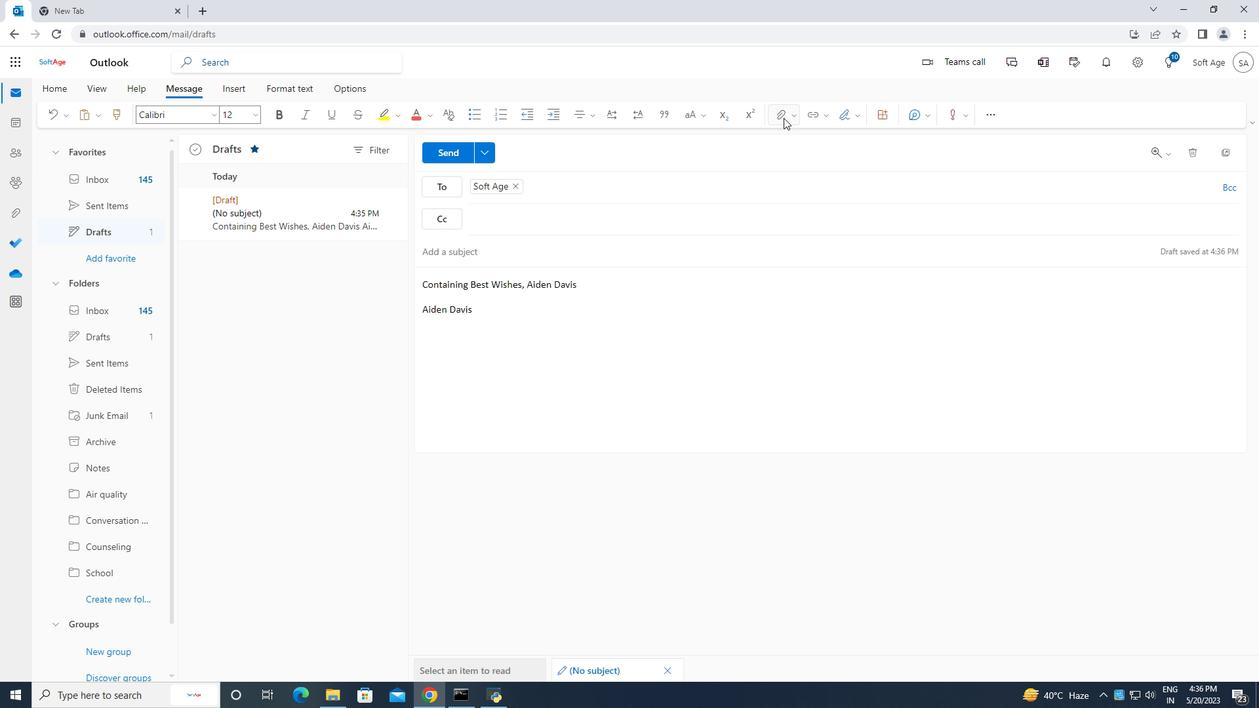 
Action: Mouse moved to (746, 140)
Screenshot: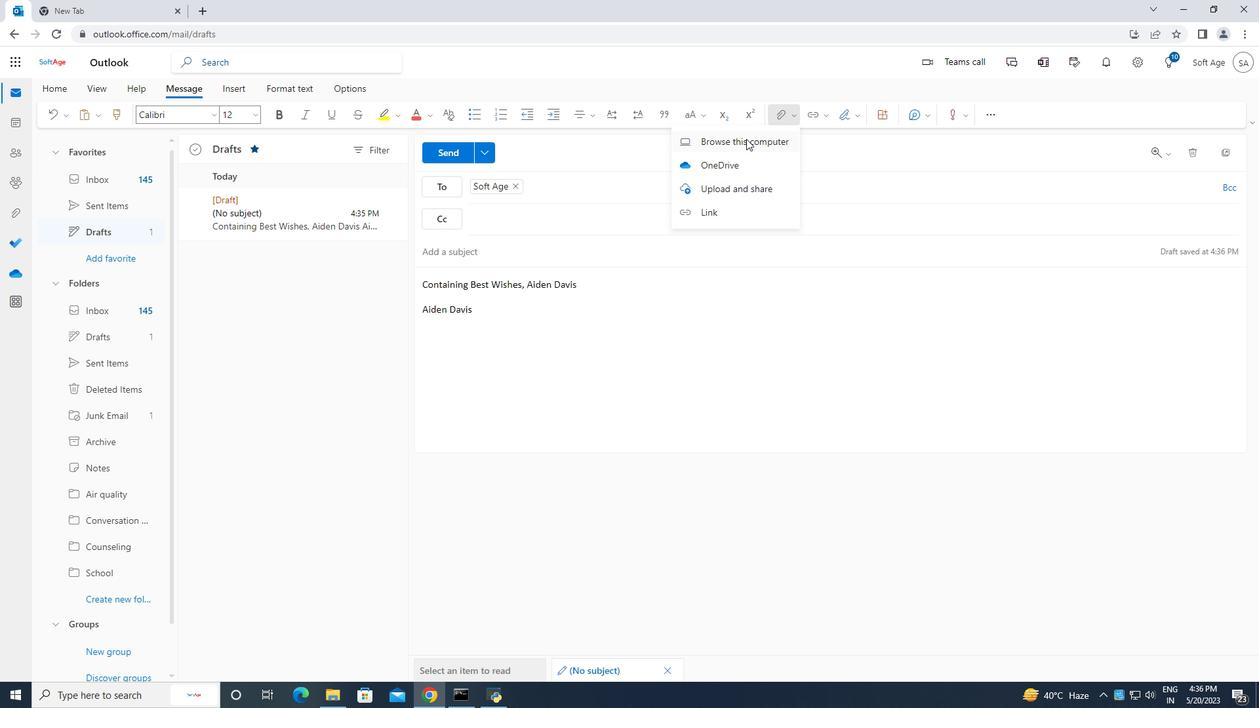 
Action: Mouse pressed left at (746, 140)
Screenshot: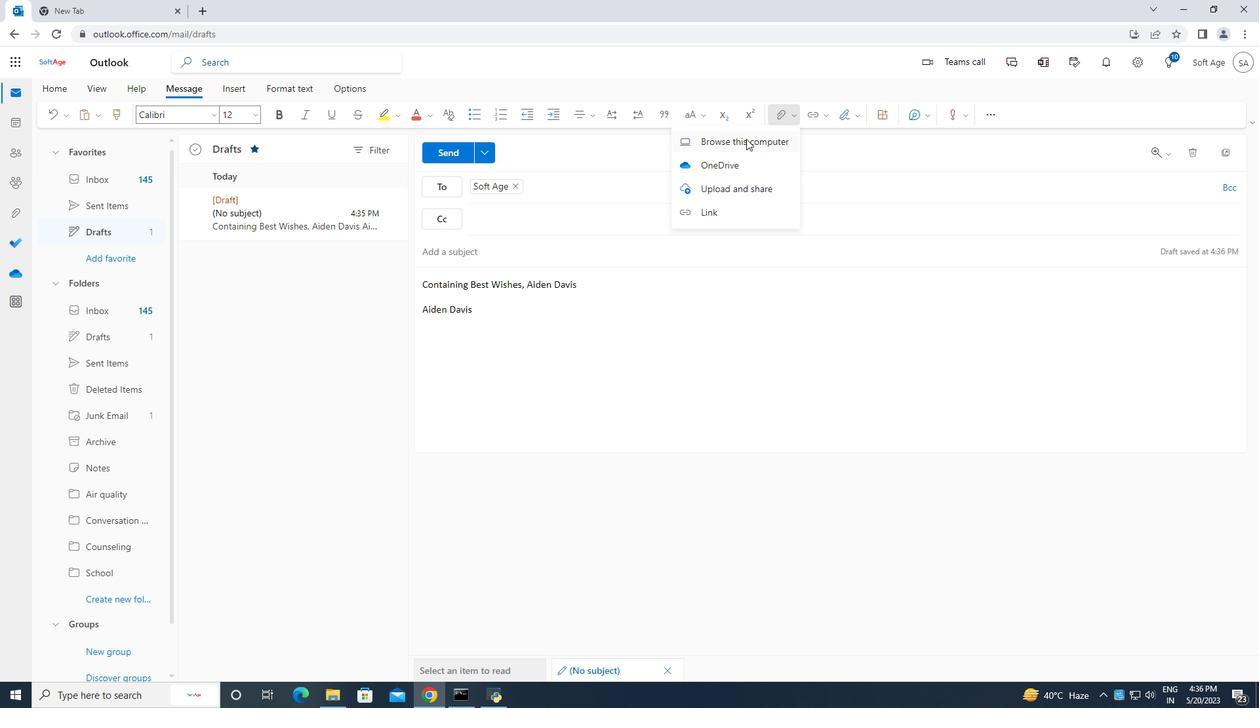 
Action: Mouse moved to (193, 220)
Screenshot: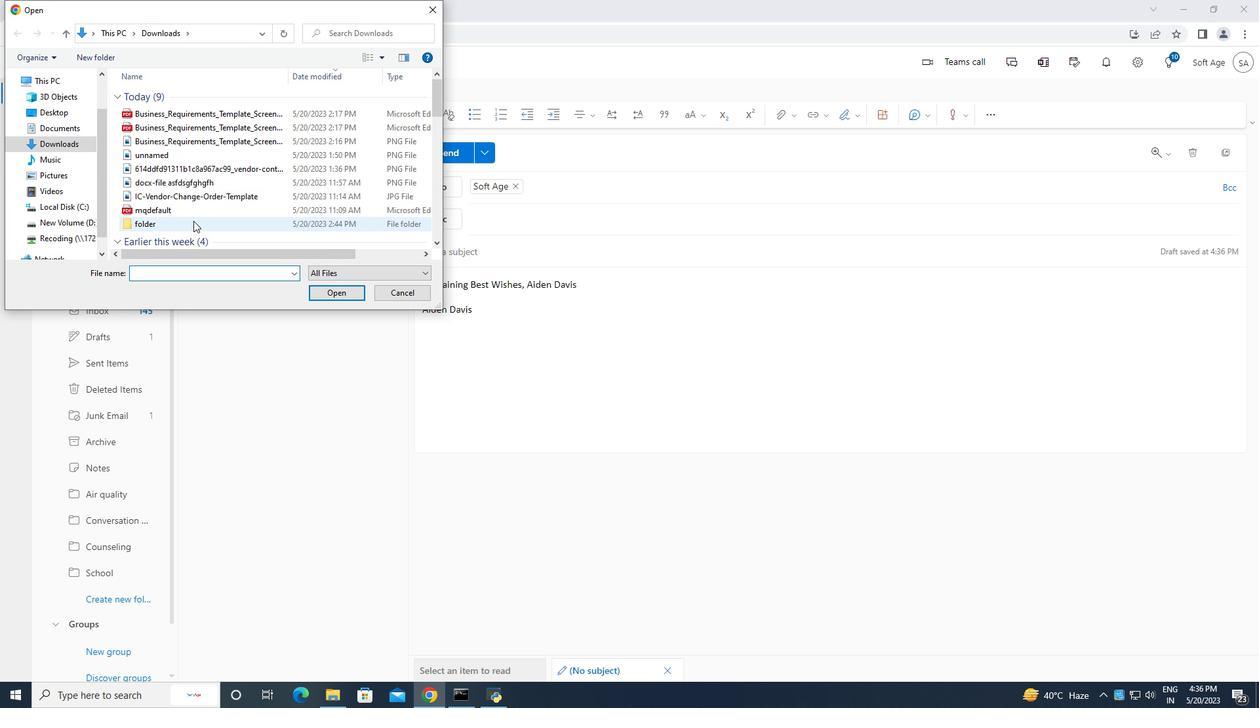 
Action: Mouse pressed left at (193, 220)
Screenshot: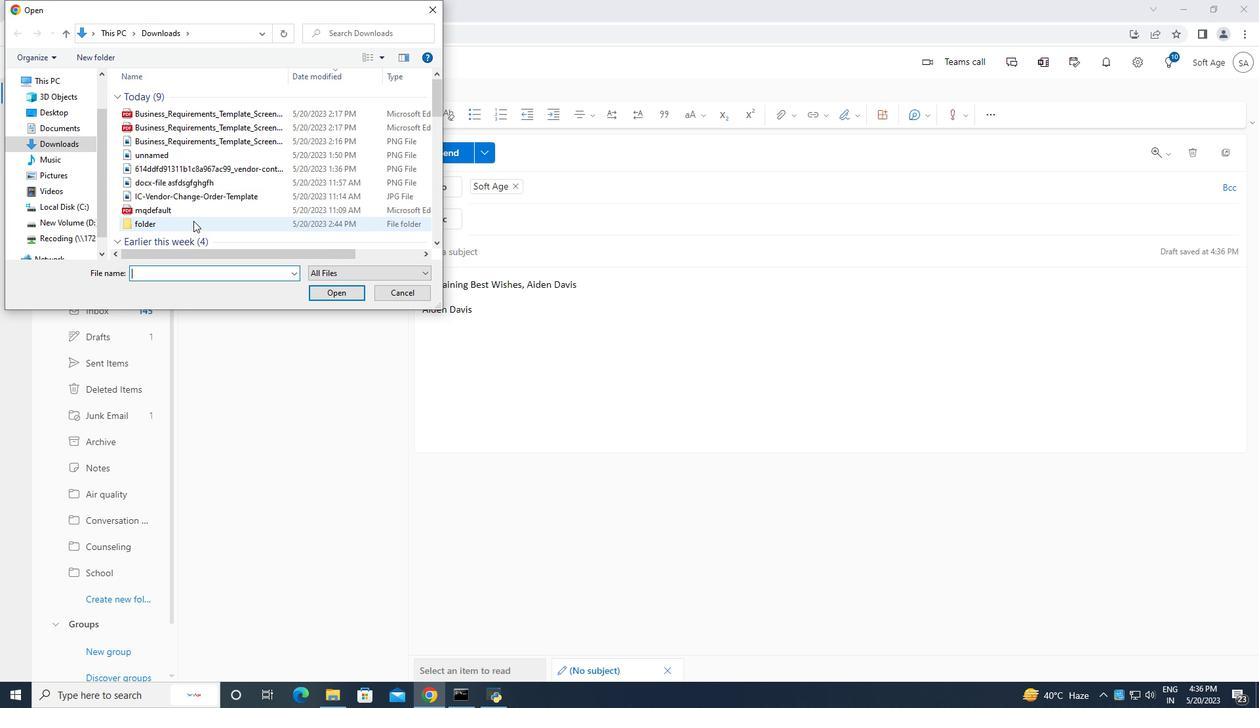 
Action: Mouse moved to (331, 291)
Screenshot: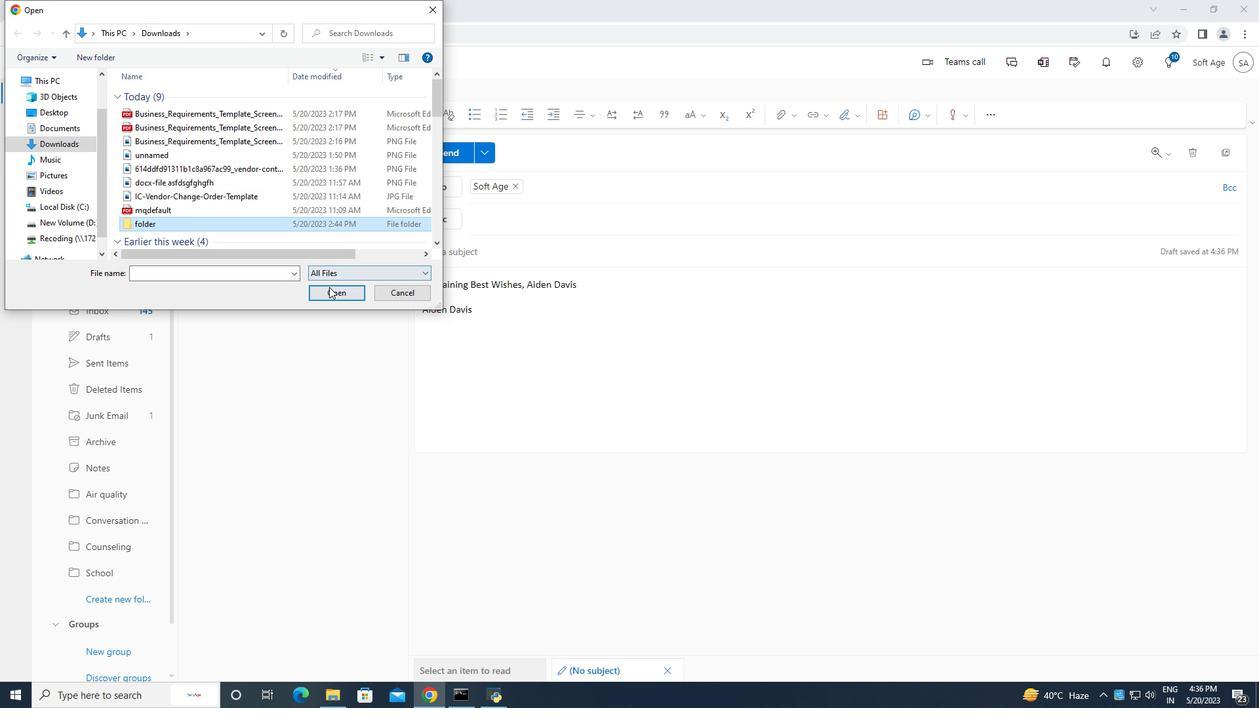 
Action: Mouse pressed left at (331, 291)
Screenshot: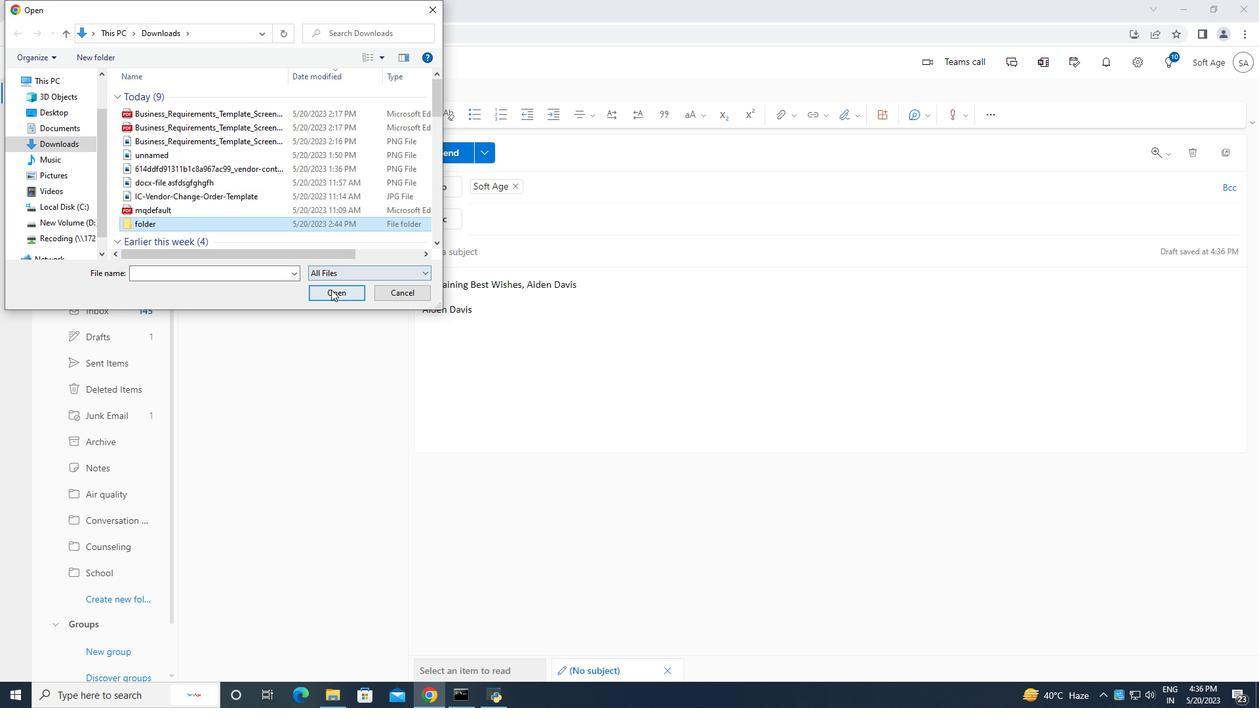 
Action: Mouse moved to (346, 291)
Screenshot: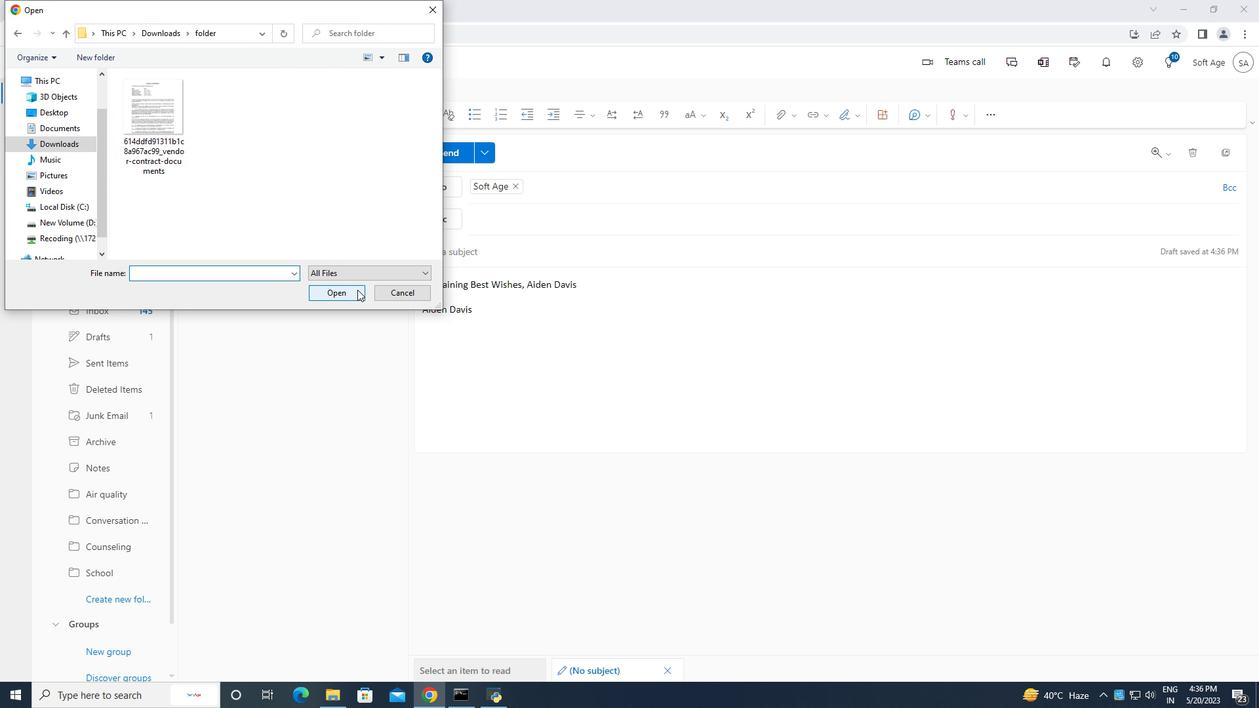 
Action: Mouse pressed left at (346, 291)
Screenshot: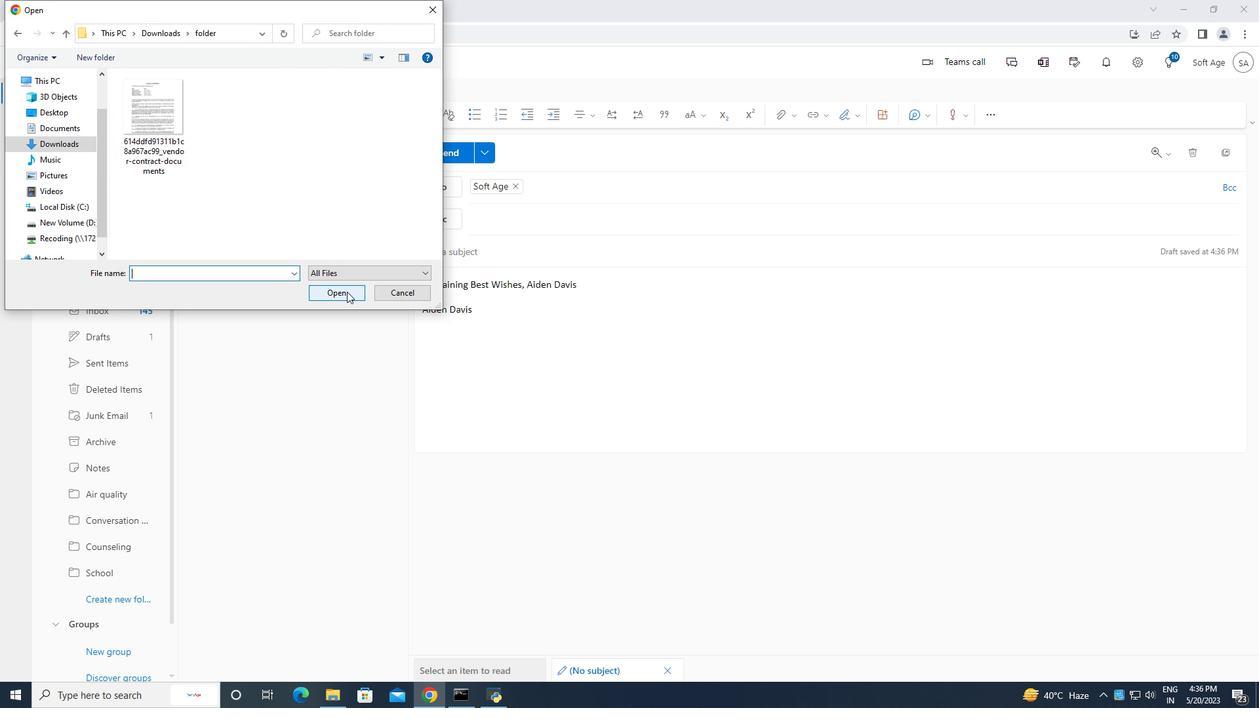 
Action: Mouse moved to (165, 152)
Screenshot: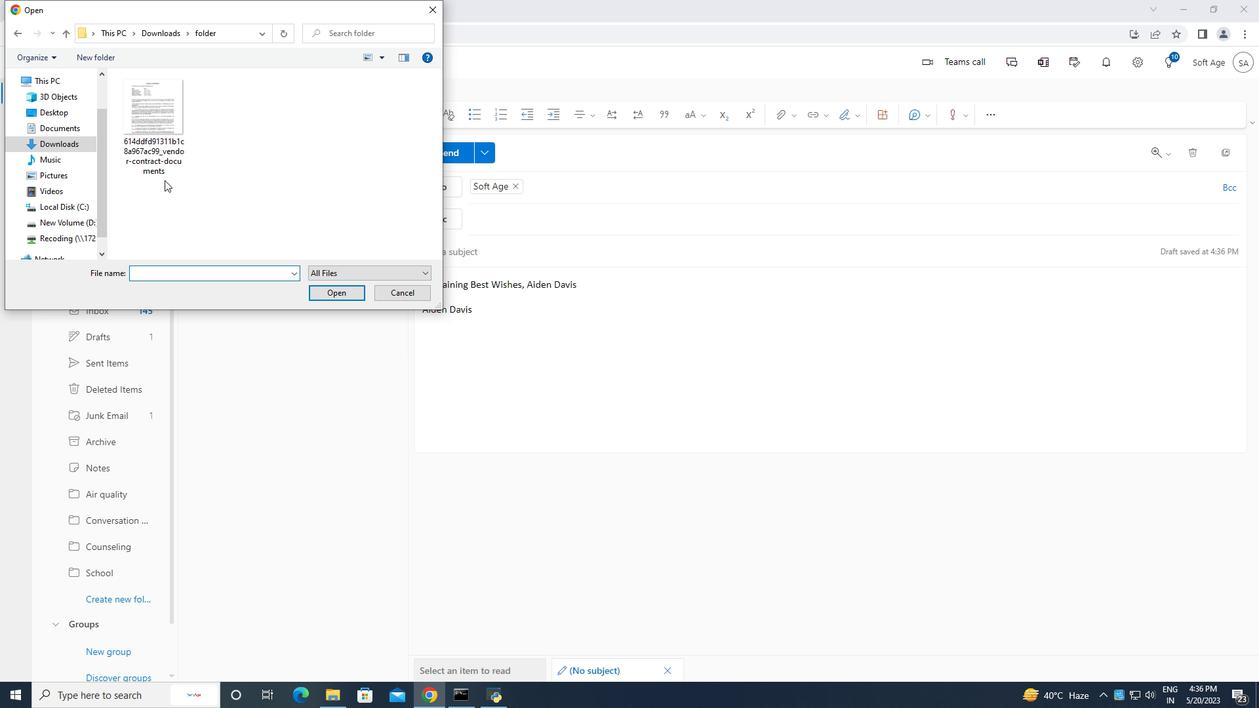 
Action: Mouse pressed left at (165, 152)
Screenshot: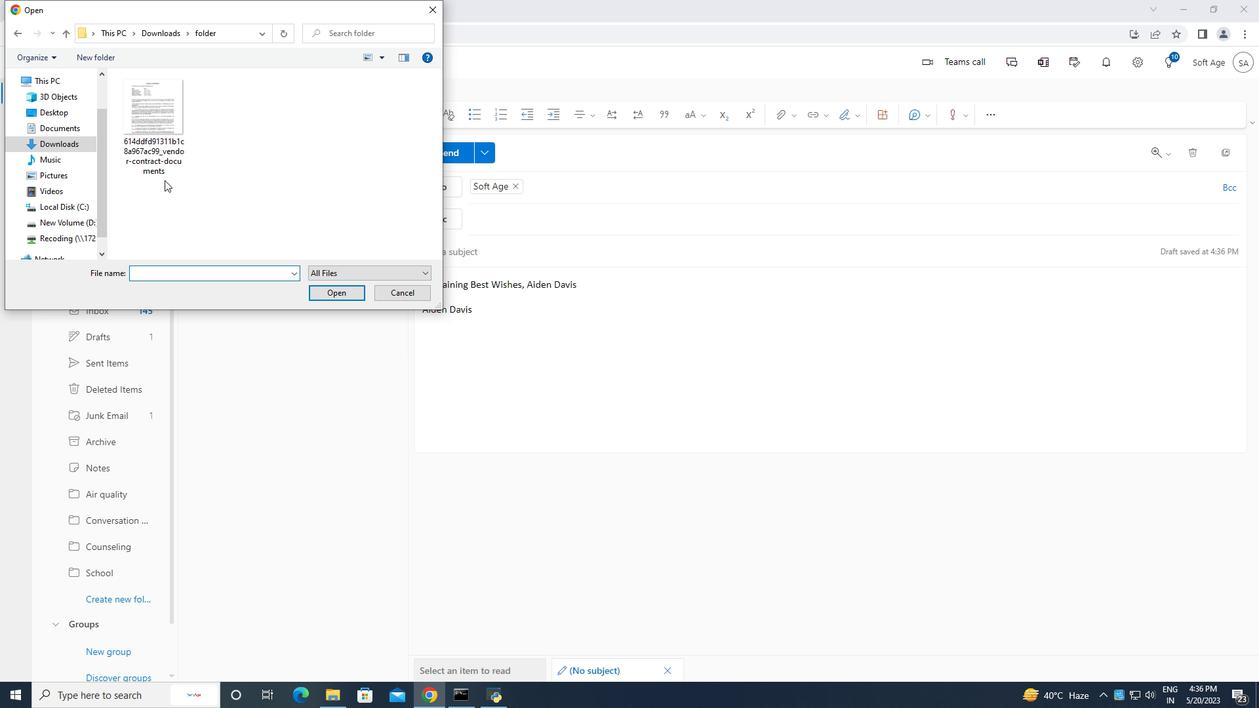 
Action: Mouse moved to (323, 289)
Screenshot: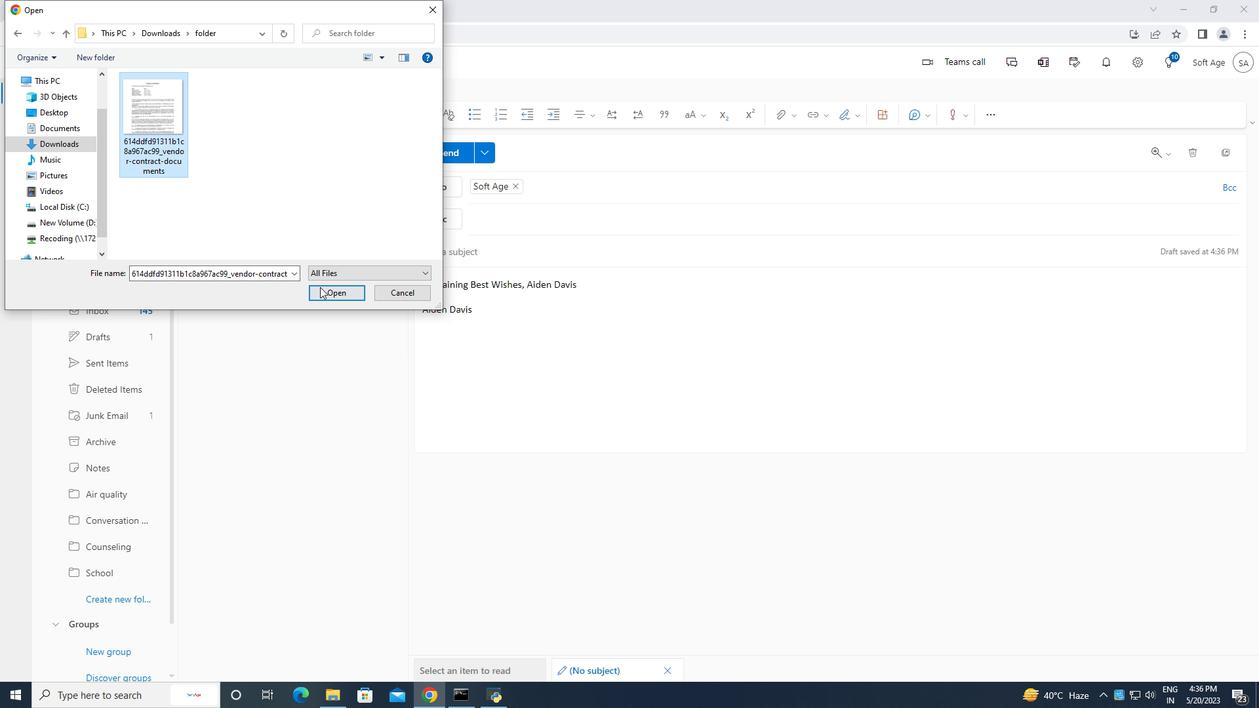 
Action: Mouse pressed left at (323, 289)
Screenshot: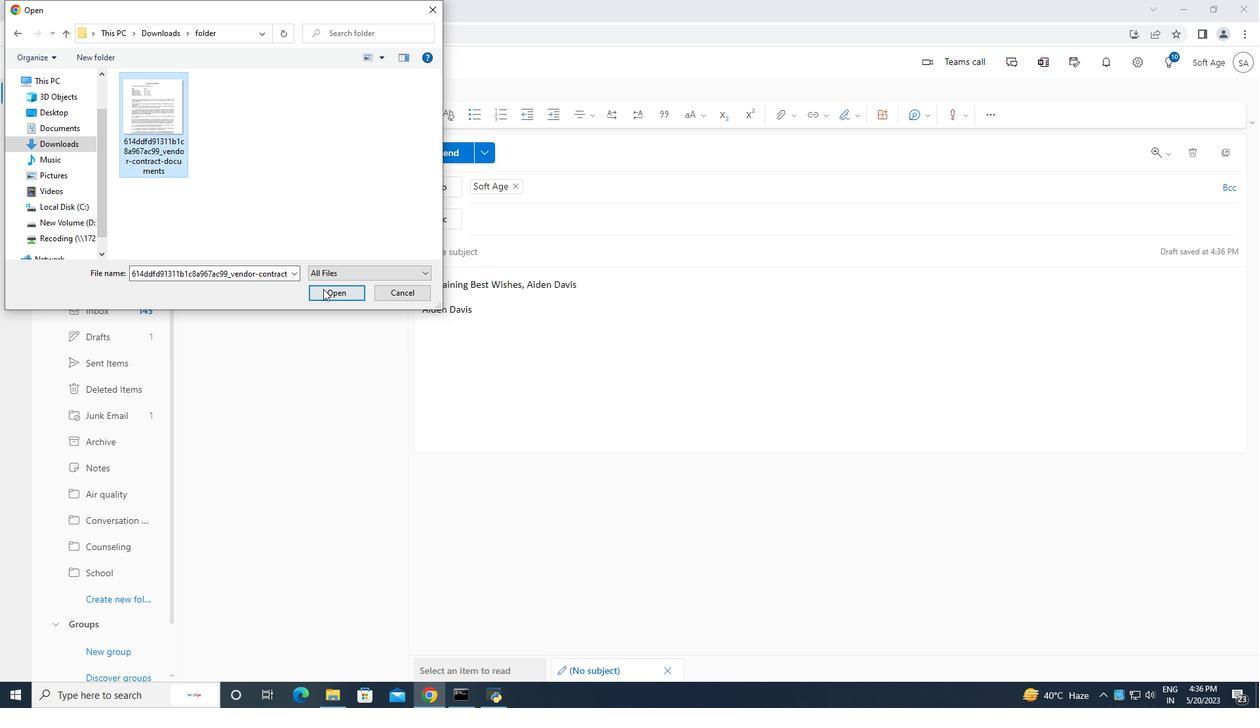 
Action: Mouse moved to (456, 154)
Screenshot: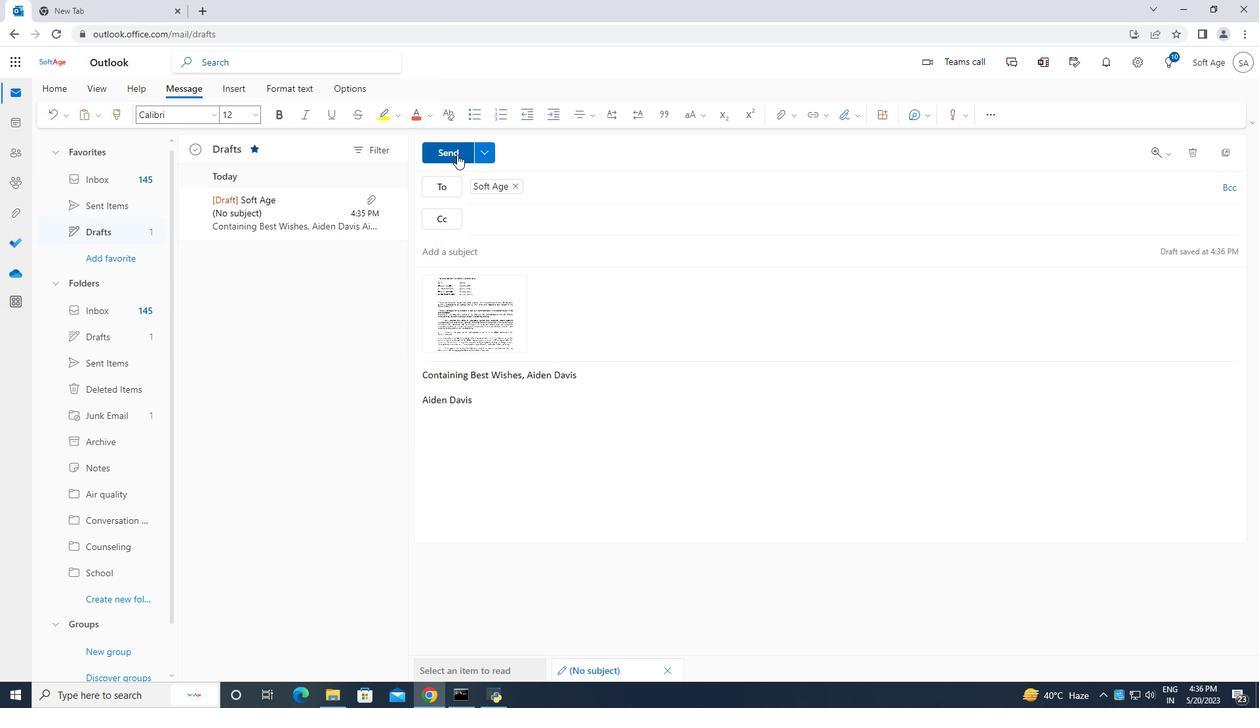 
Action: Mouse pressed left at (456, 154)
Screenshot: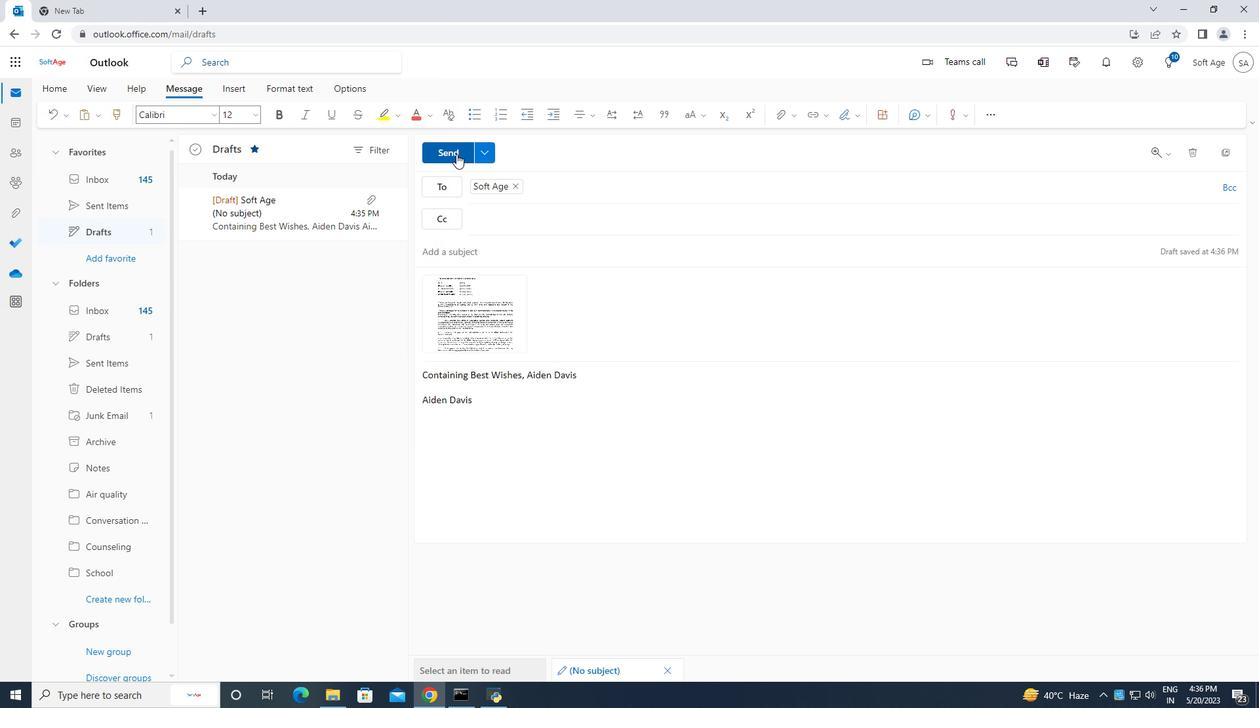 
Action: Mouse moved to (455, 154)
Screenshot: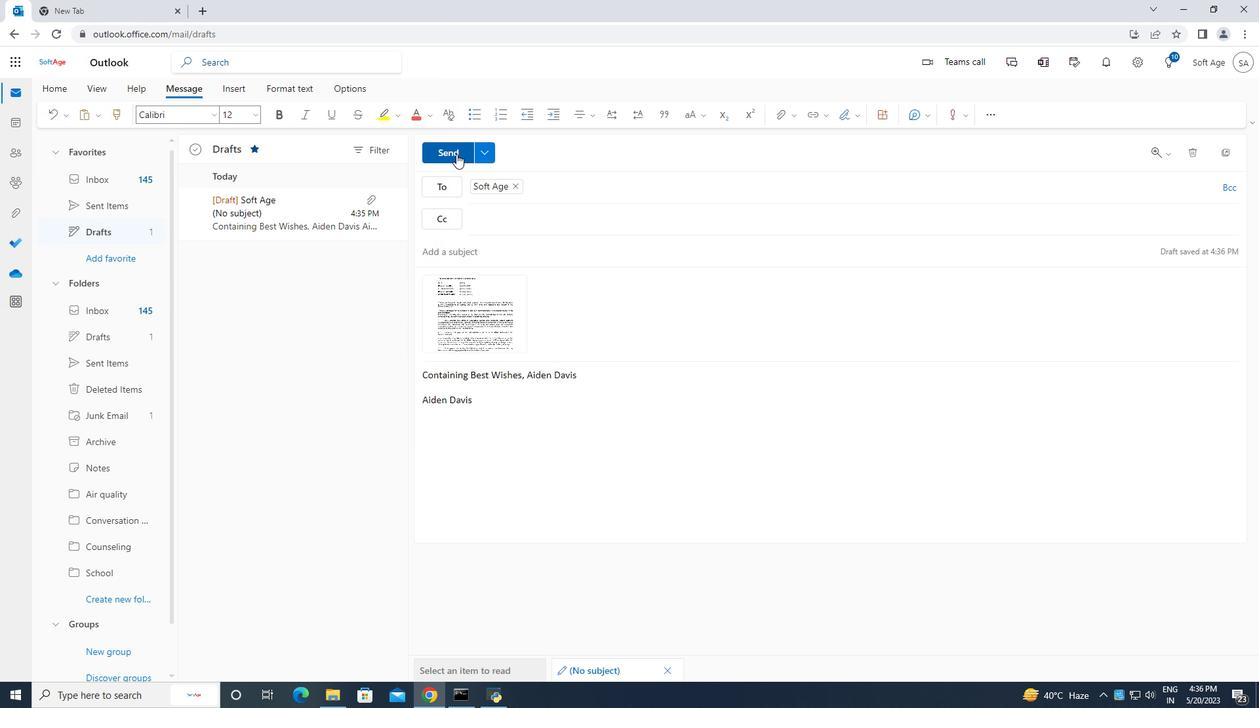 
